 Task: Look for space in Maricá, Brazil from 1st July, 2023 to 8th July, 2023 for 2 adults, 1 child in price range Rs.15000 to Rs.20000. Place can be entire place with 1  bedroom having 1 bed and 1 bathroom. Property type can be house, flat, guest house, hotel. Booking option can be shelf check-in. Required host language is Spanish.
Action: Mouse moved to (443, 97)
Screenshot: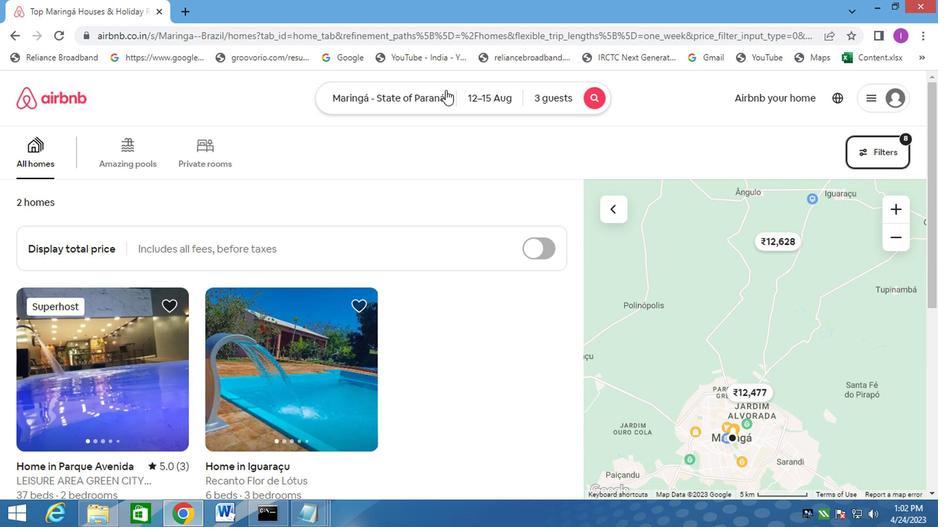 
Action: Mouse pressed left at (443, 97)
Screenshot: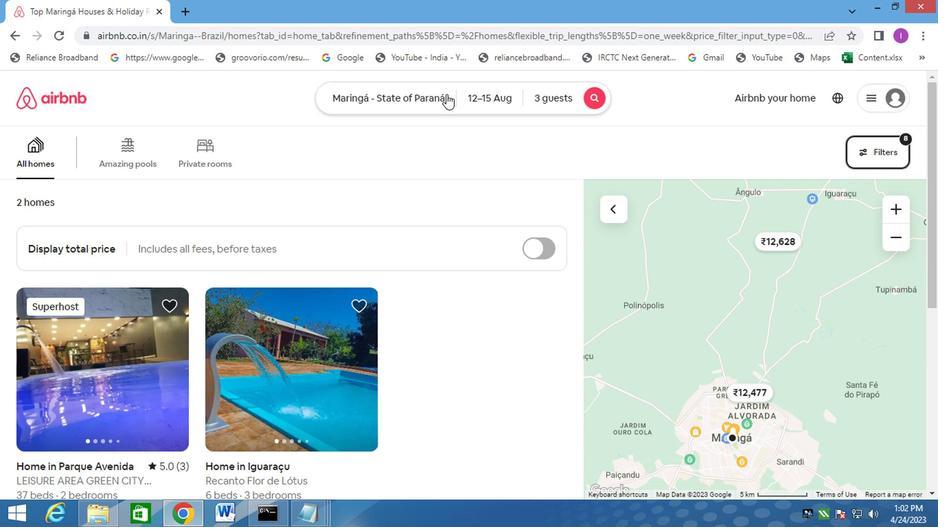 
Action: Mouse moved to (372, 145)
Screenshot: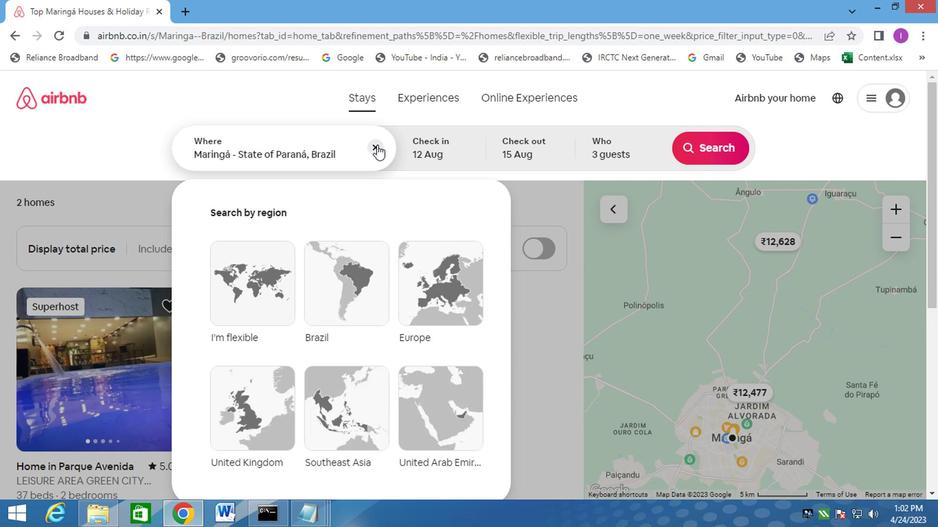 
Action: Mouse pressed left at (372, 145)
Screenshot: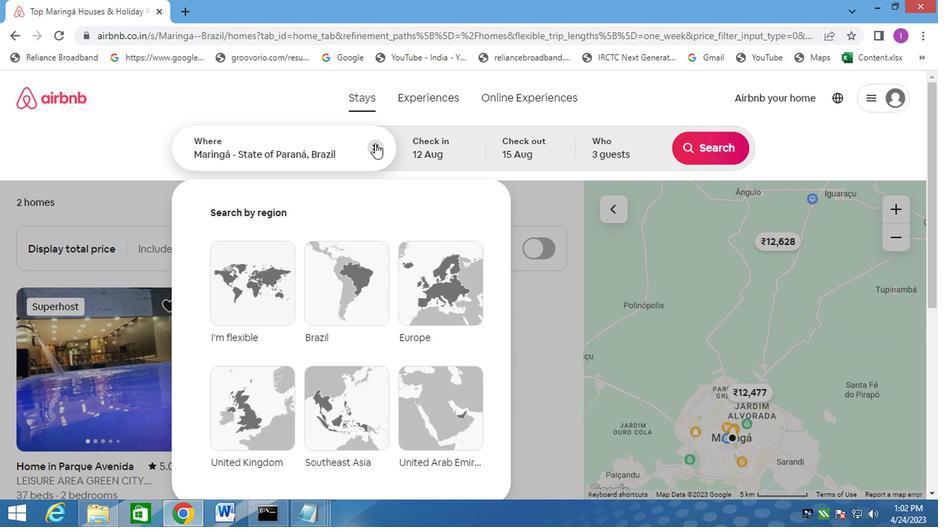 
Action: Mouse moved to (371, 136)
Screenshot: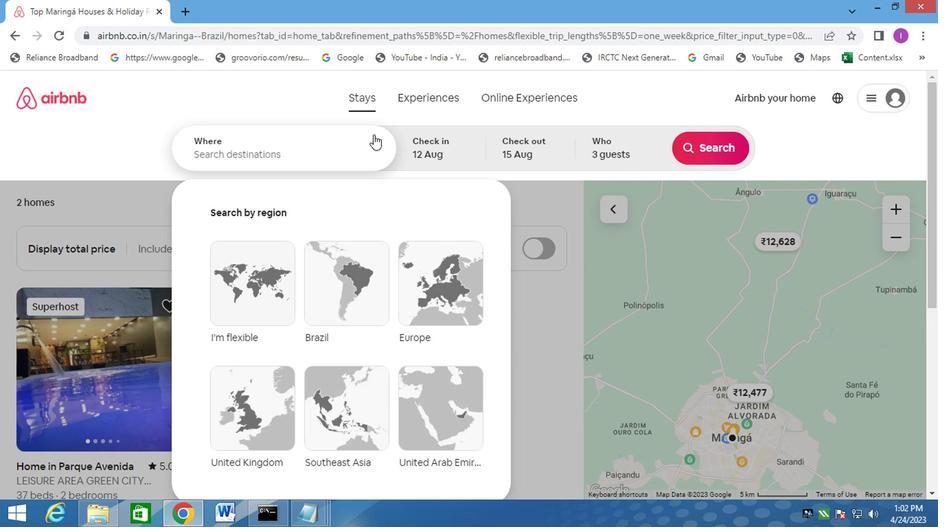 
Action: Key pressed <Key.shift><Key.shift><Key.shift><Key.shift>MARICA,<Key.shift>BRAZIL
Screenshot: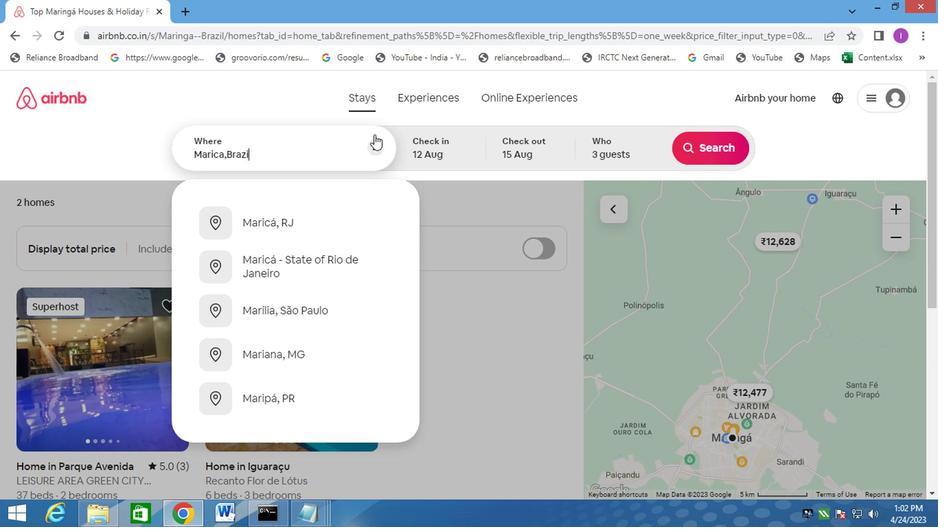 
Action: Mouse moved to (432, 151)
Screenshot: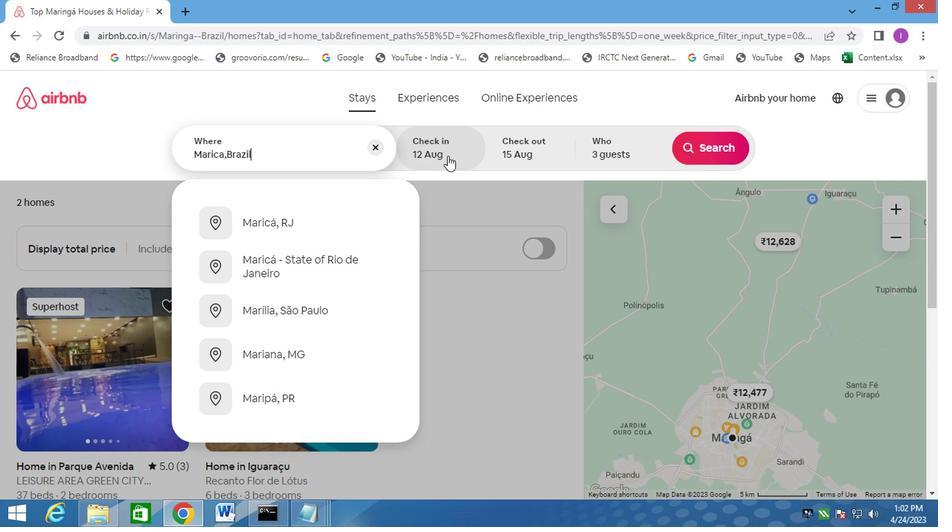 
Action: Mouse pressed left at (432, 151)
Screenshot: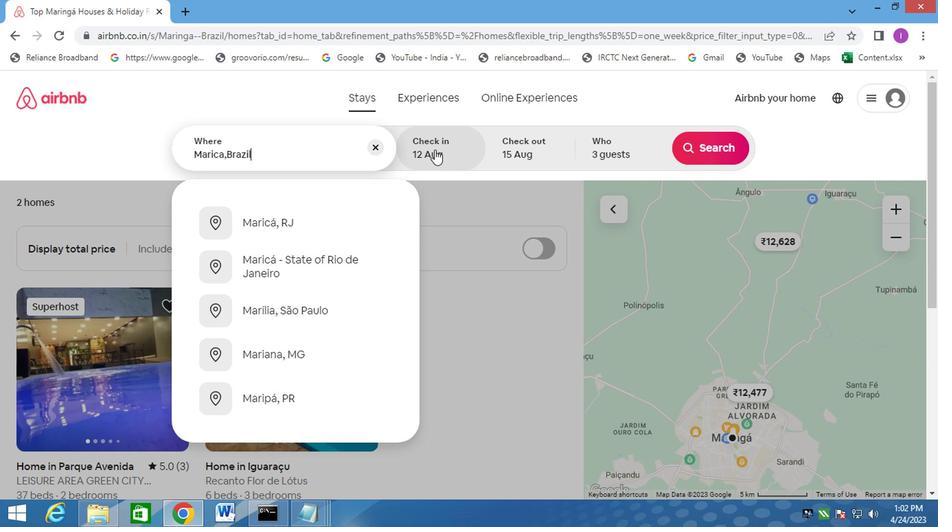 
Action: Mouse moved to (211, 259)
Screenshot: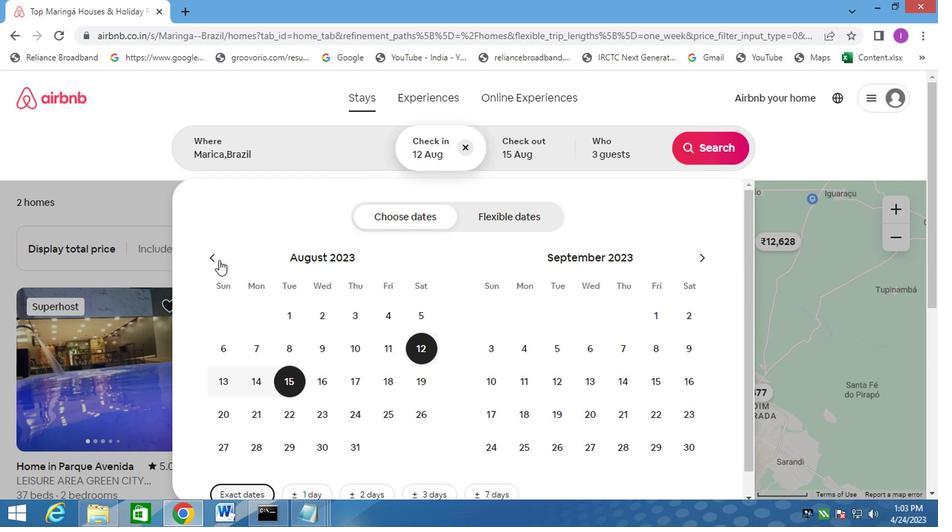 
Action: Mouse pressed left at (211, 259)
Screenshot: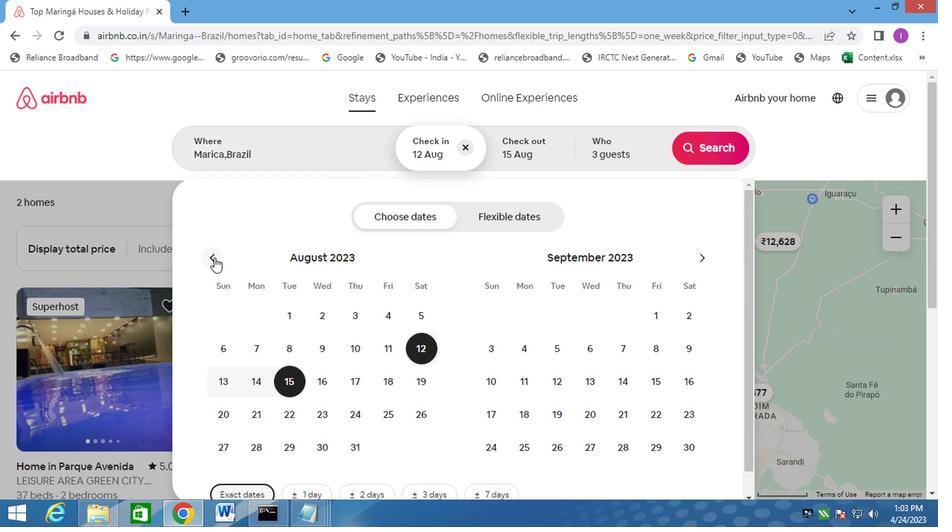 
Action: Mouse moved to (410, 313)
Screenshot: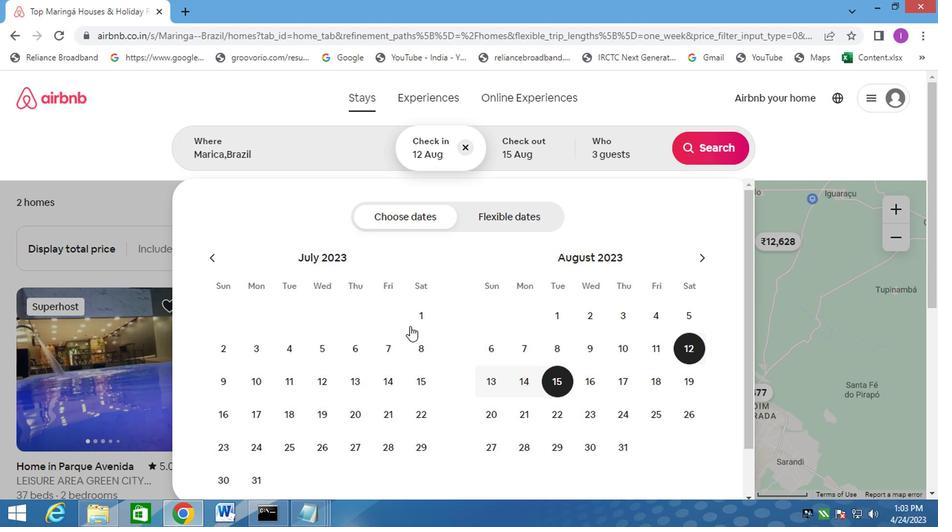 
Action: Mouse pressed left at (410, 313)
Screenshot: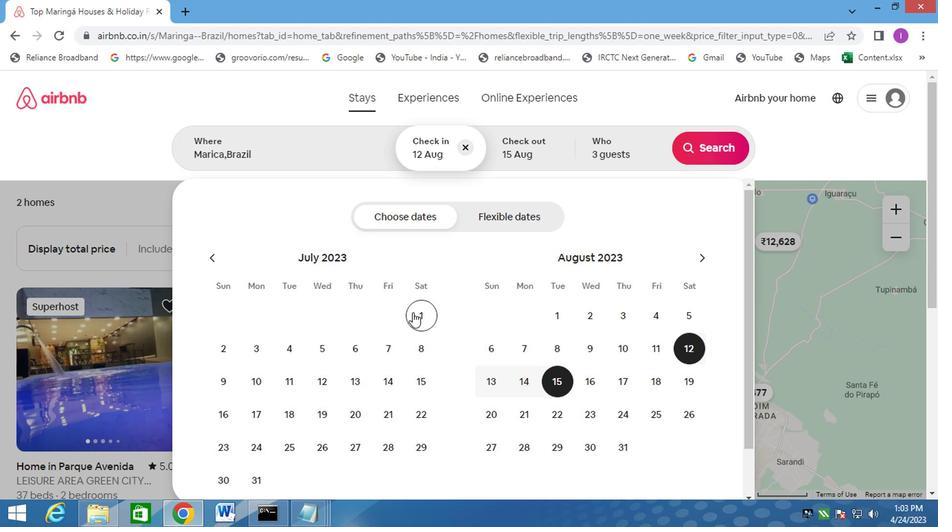 
Action: Mouse moved to (420, 353)
Screenshot: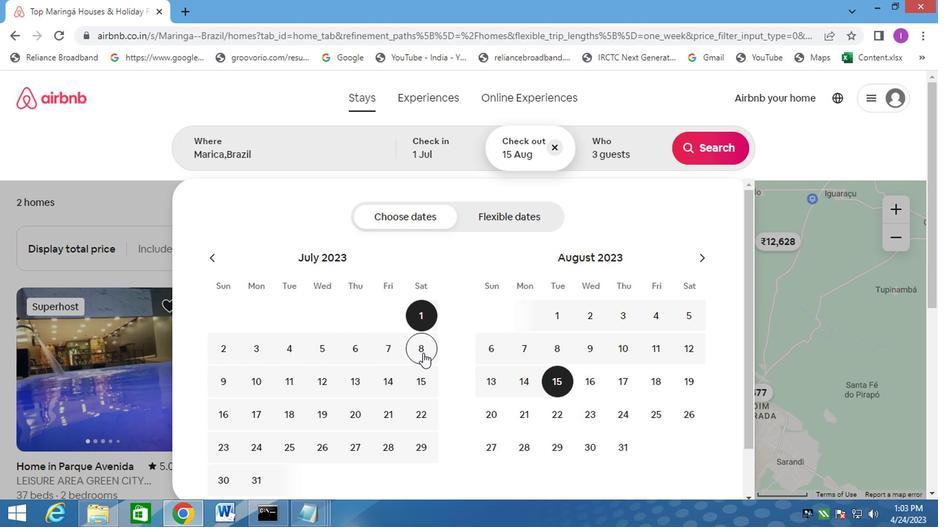 
Action: Mouse pressed left at (420, 353)
Screenshot: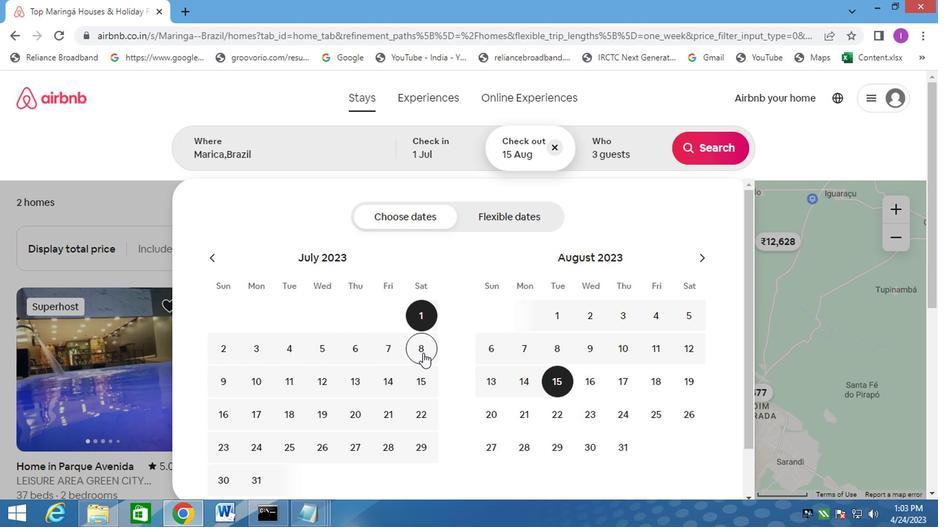 
Action: Mouse moved to (615, 157)
Screenshot: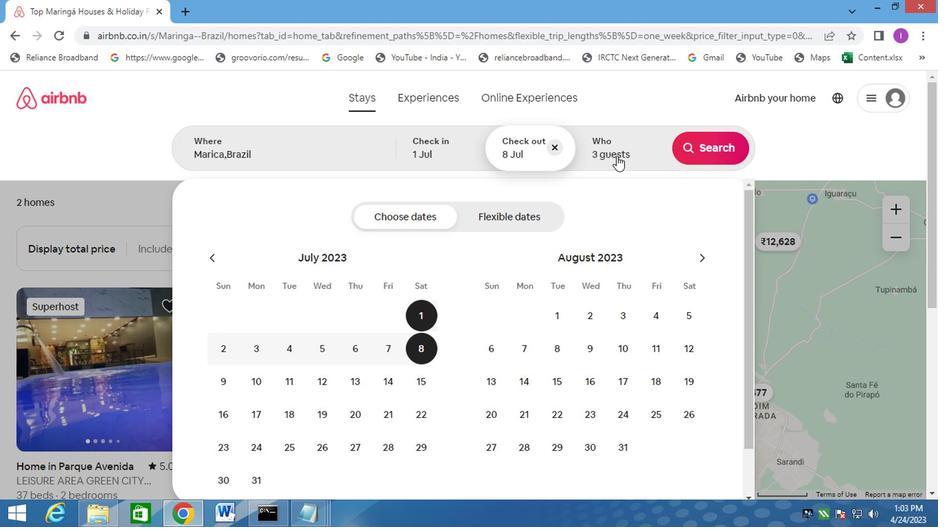 
Action: Mouse pressed left at (615, 157)
Screenshot: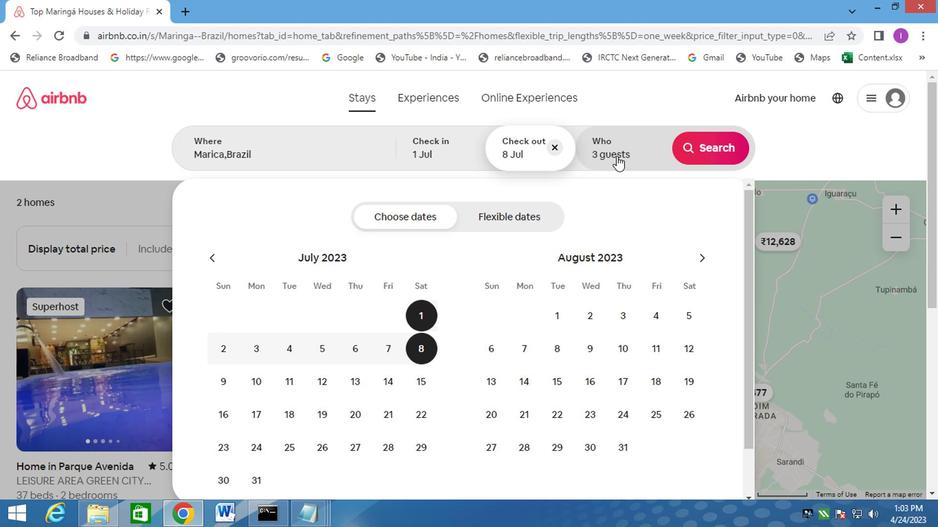 
Action: Mouse moved to (664, 221)
Screenshot: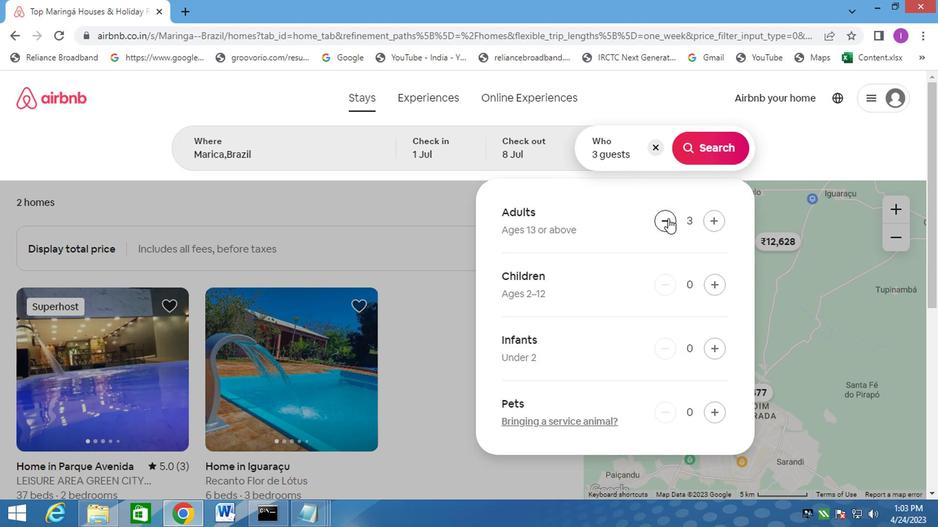 
Action: Mouse pressed left at (664, 221)
Screenshot: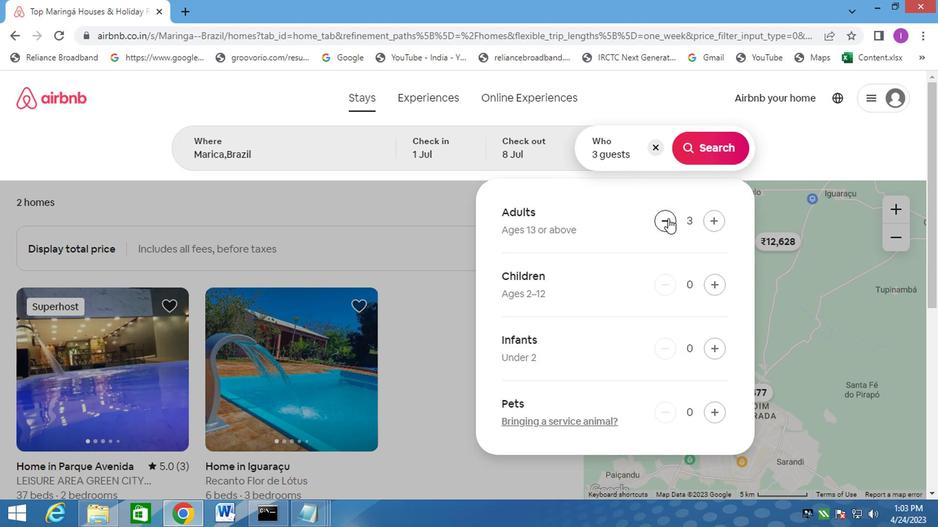 
Action: Mouse moved to (714, 290)
Screenshot: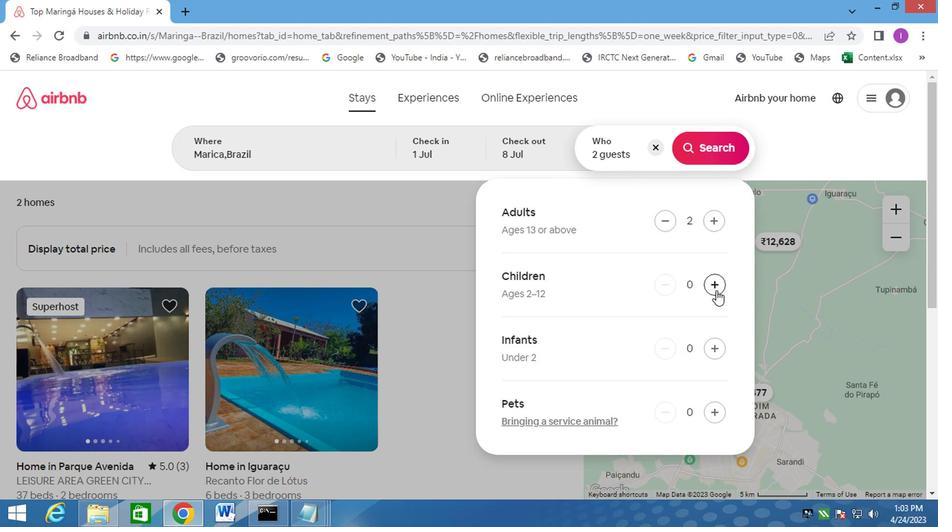 
Action: Mouse pressed left at (714, 290)
Screenshot: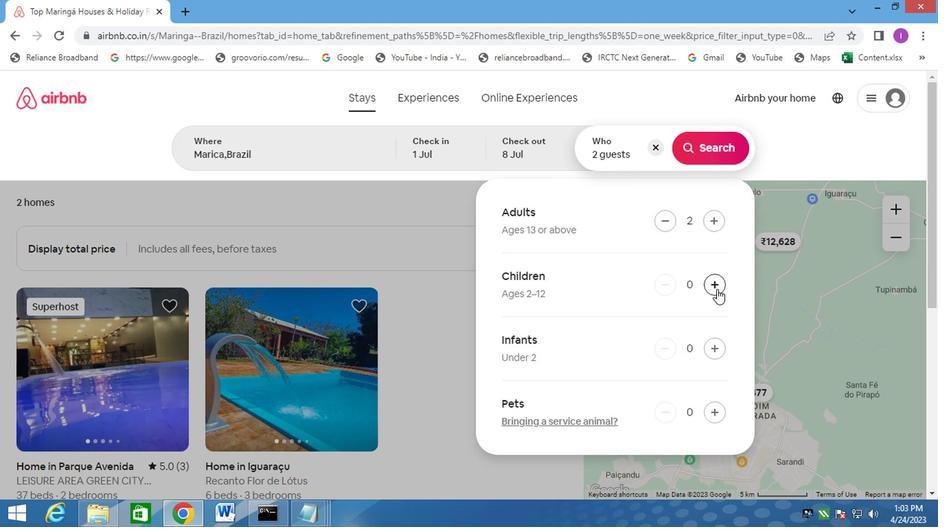 
Action: Mouse moved to (717, 155)
Screenshot: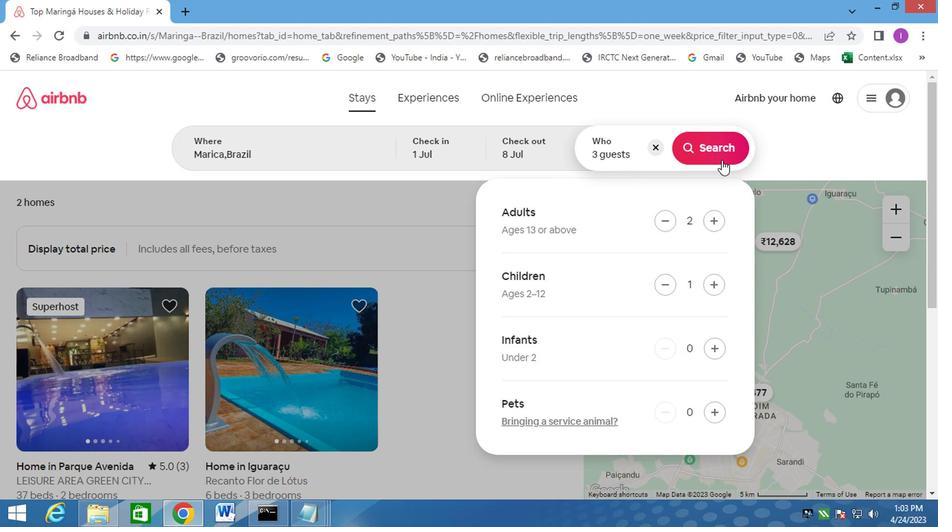 
Action: Mouse pressed left at (717, 155)
Screenshot: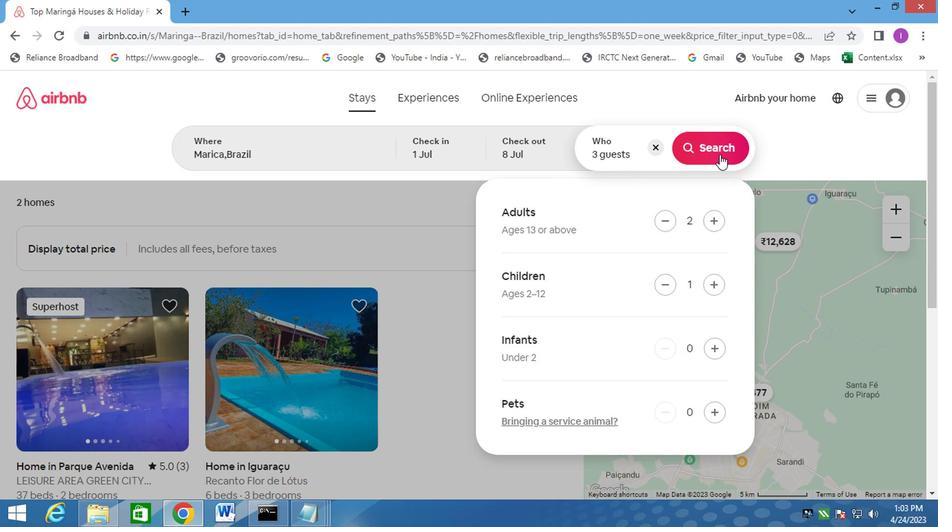 
Action: Mouse moved to (880, 154)
Screenshot: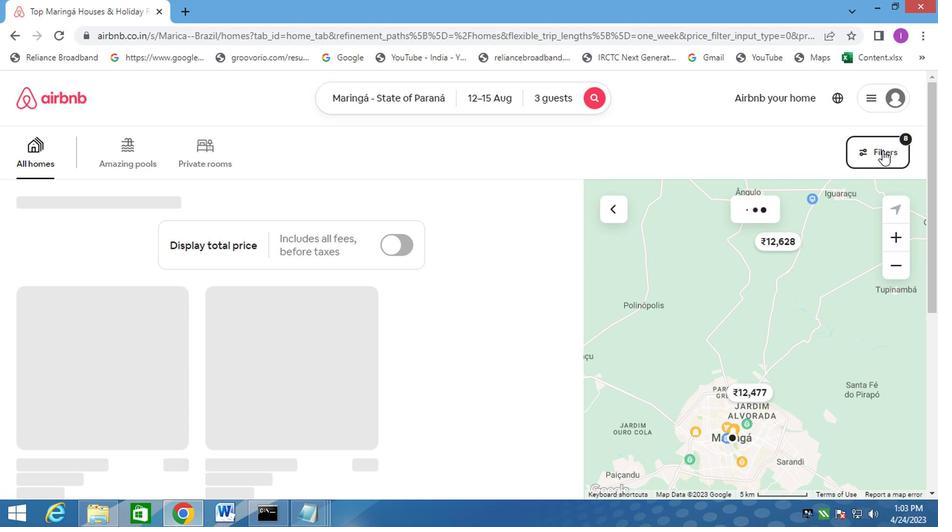 
Action: Mouse pressed left at (880, 154)
Screenshot: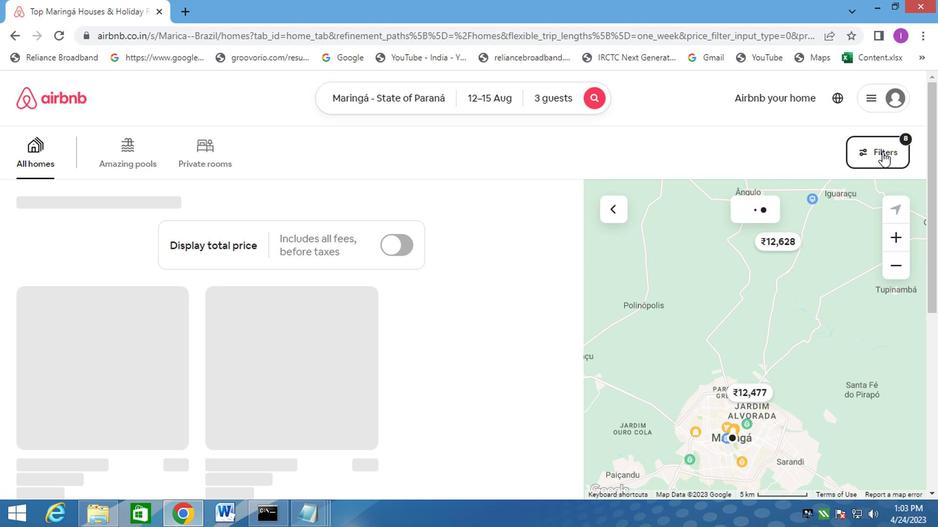 
Action: Mouse moved to (871, 159)
Screenshot: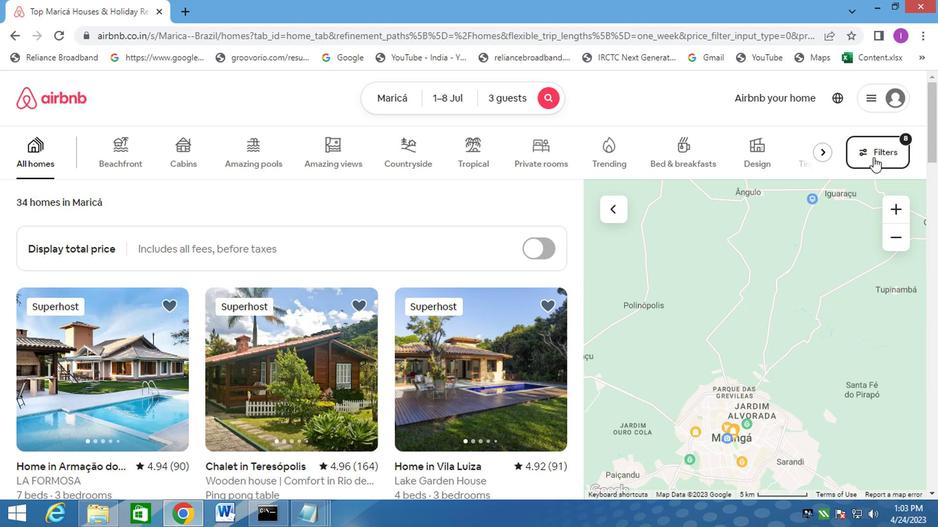
Action: Mouse pressed left at (871, 159)
Screenshot: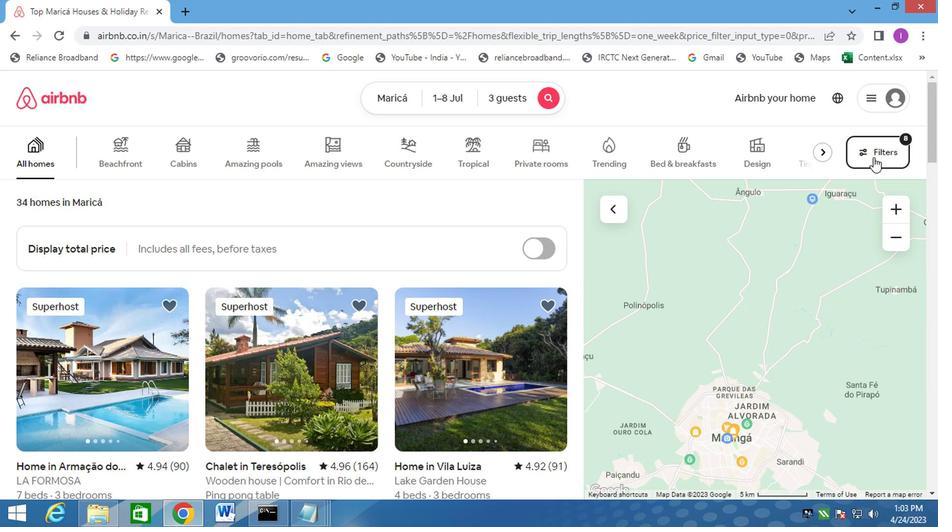 
Action: Mouse moved to (264, 327)
Screenshot: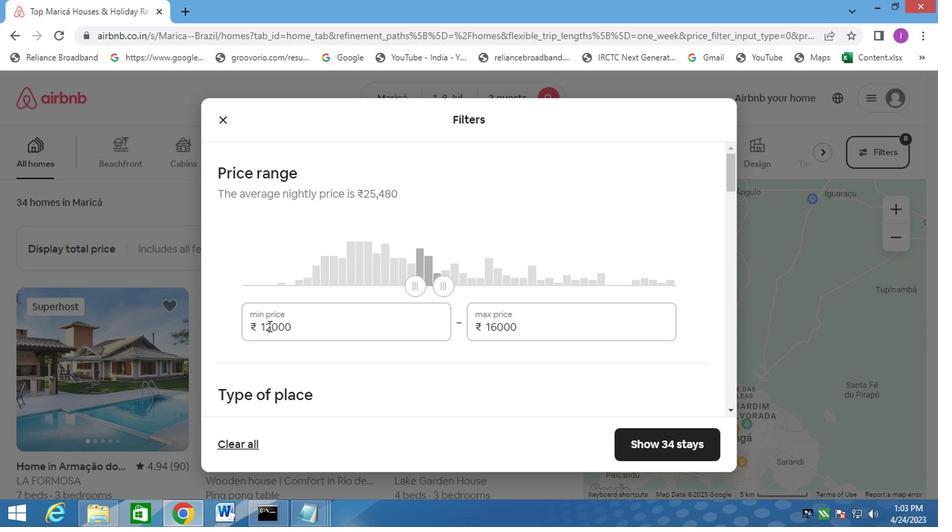 
Action: Mouse pressed left at (264, 327)
Screenshot: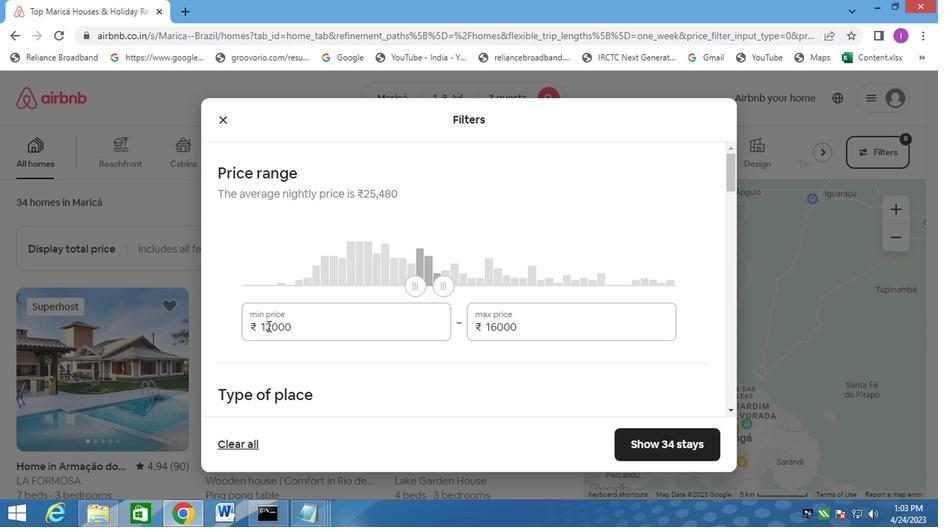 
Action: Mouse moved to (268, 329)
Screenshot: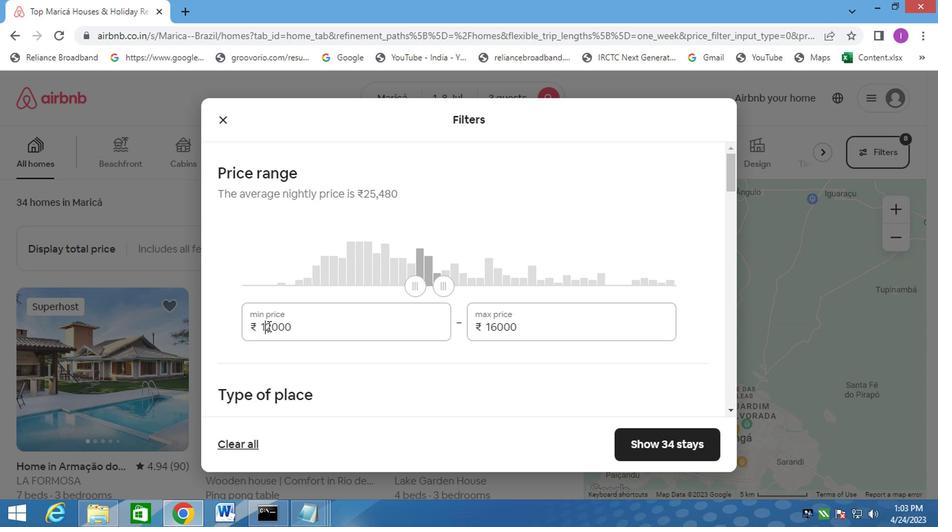 
Action: Mouse pressed left at (268, 329)
Screenshot: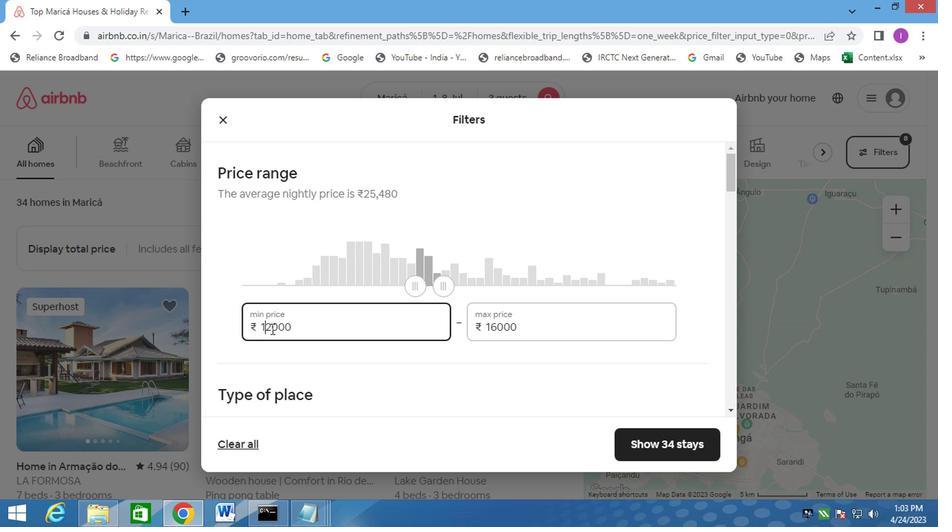 
Action: Mouse moved to (274, 326)
Screenshot: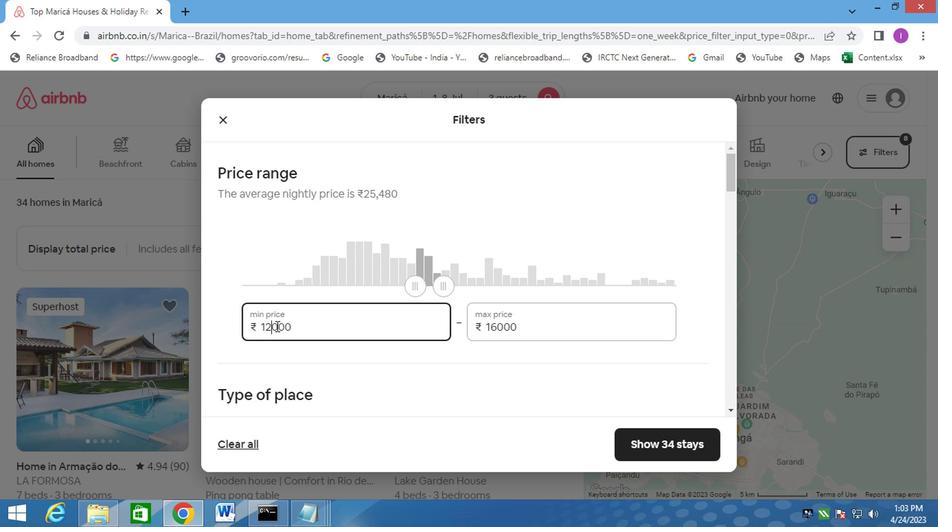 
Action: Key pressed <Key.backspace>
Screenshot: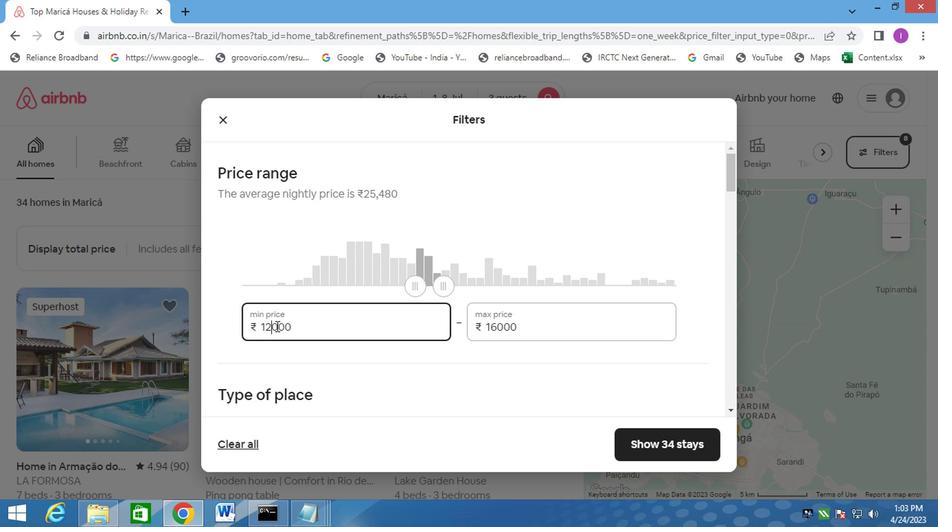 
Action: Mouse moved to (274, 334)
Screenshot: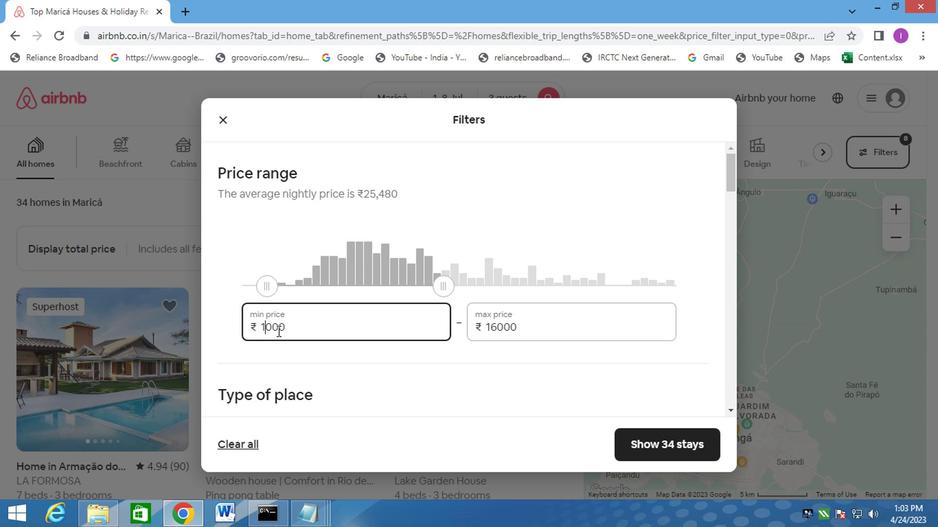 
Action: Key pressed 5
Screenshot: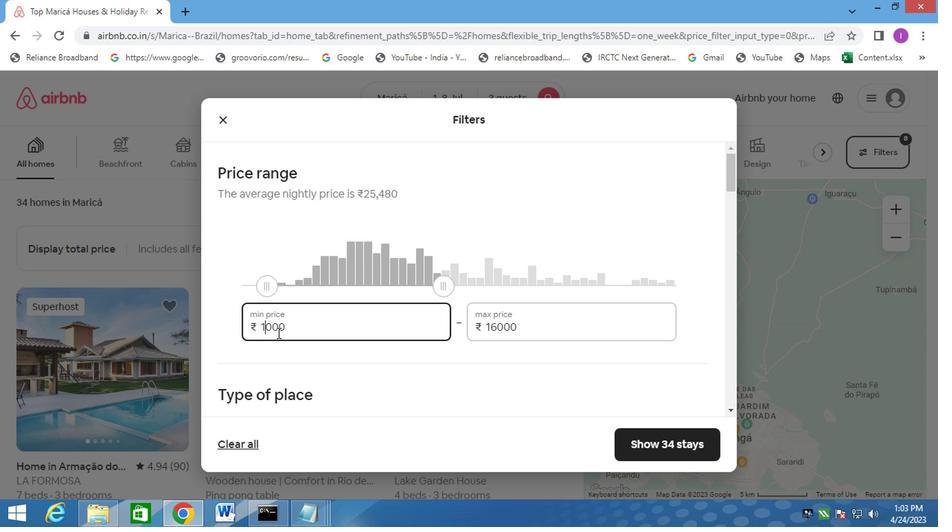 
Action: Mouse moved to (495, 329)
Screenshot: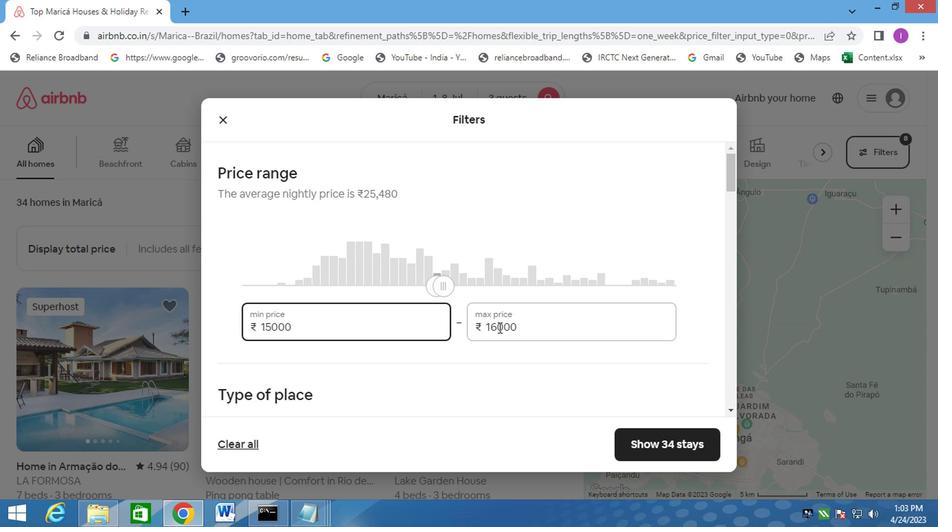 
Action: Mouse pressed left at (495, 329)
Screenshot: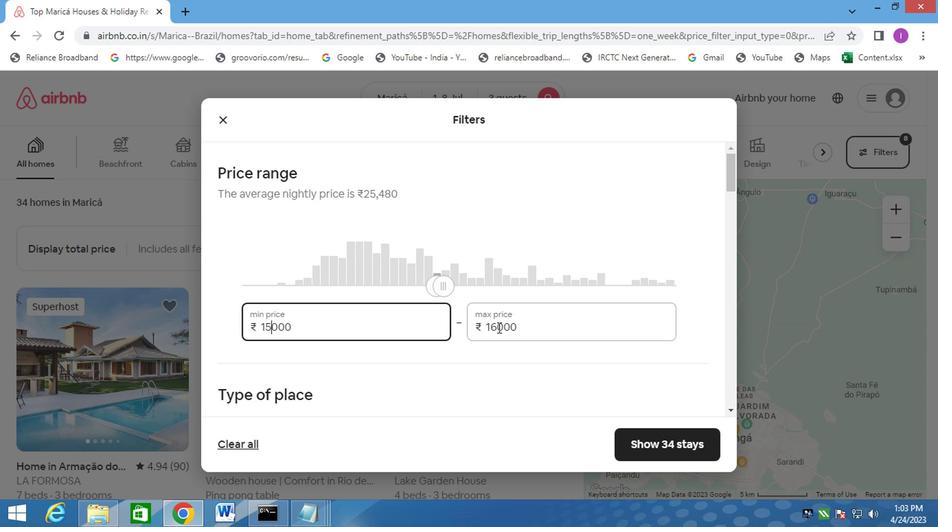 
Action: Mouse moved to (581, 291)
Screenshot: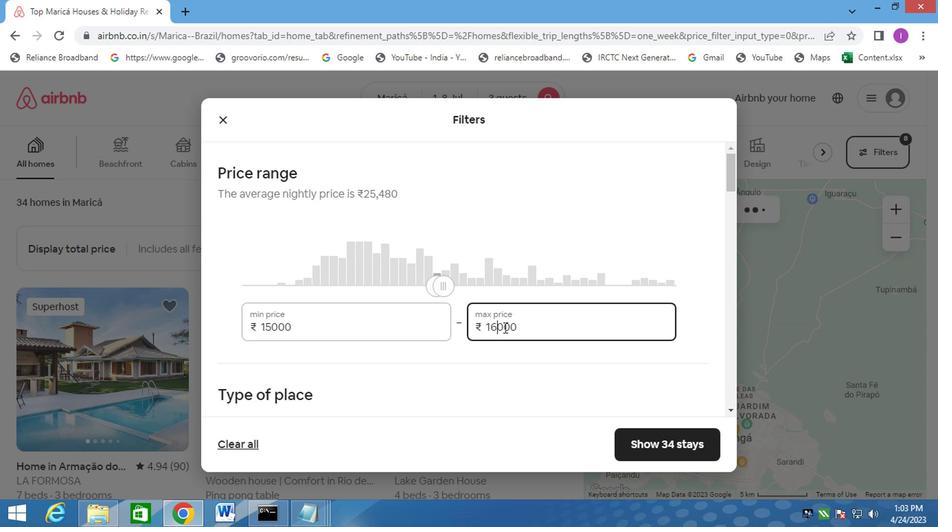 
Action: Key pressed <Key.backspace><Key.backspace>20
Screenshot: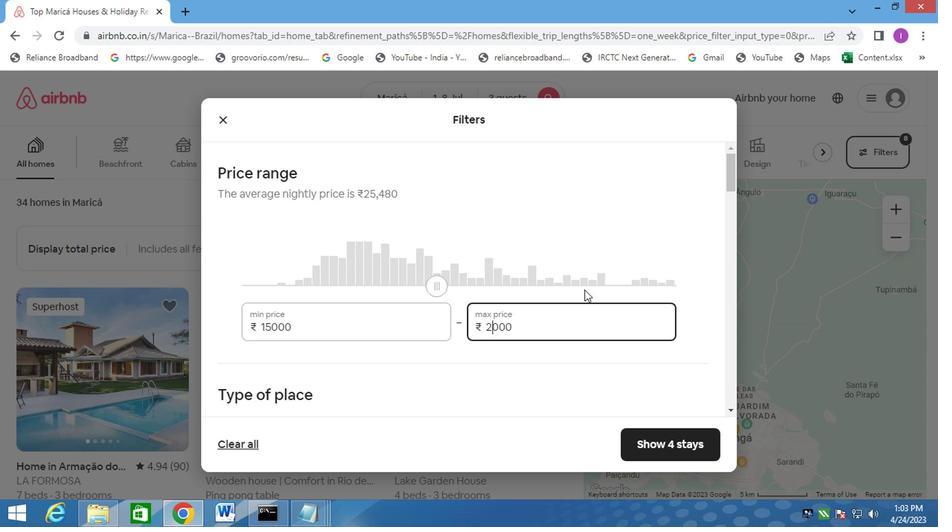 
Action: Mouse moved to (376, 433)
Screenshot: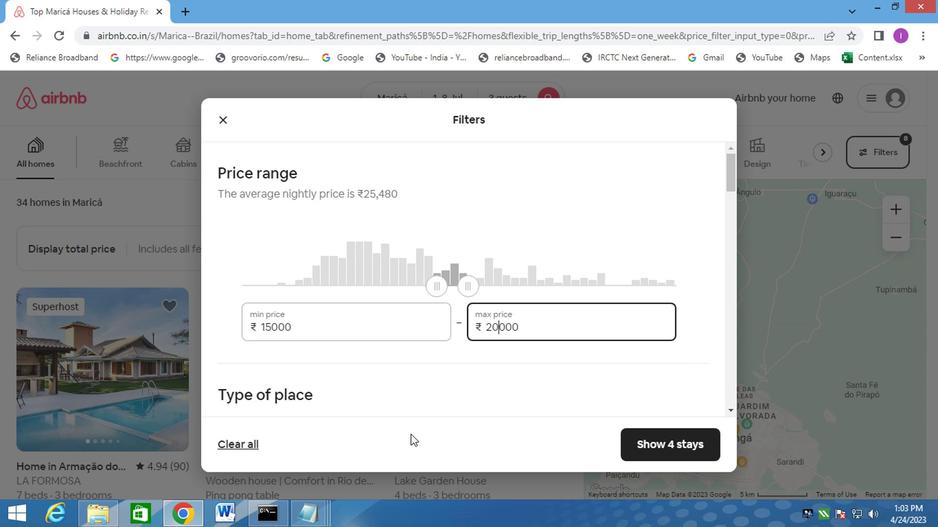 
Action: Mouse scrolled (376, 432) with delta (0, 0)
Screenshot: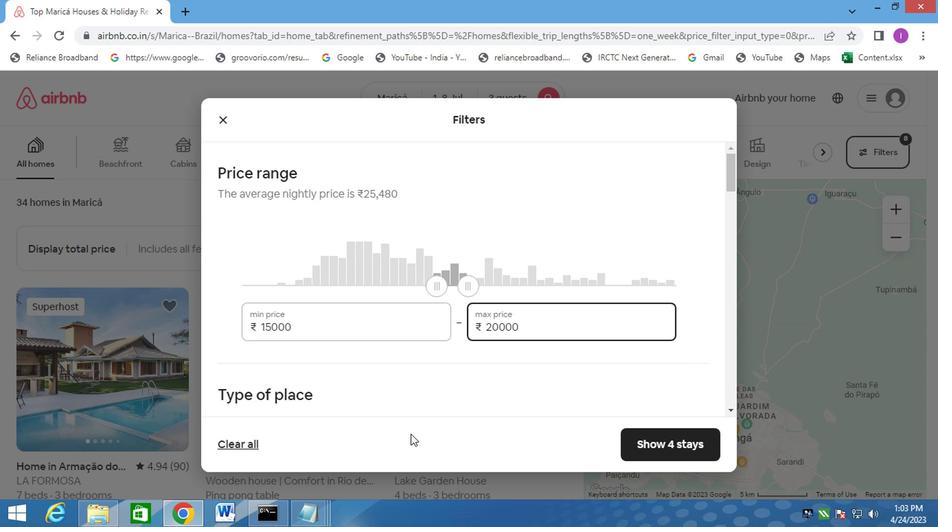 
Action: Mouse scrolled (376, 432) with delta (0, 0)
Screenshot: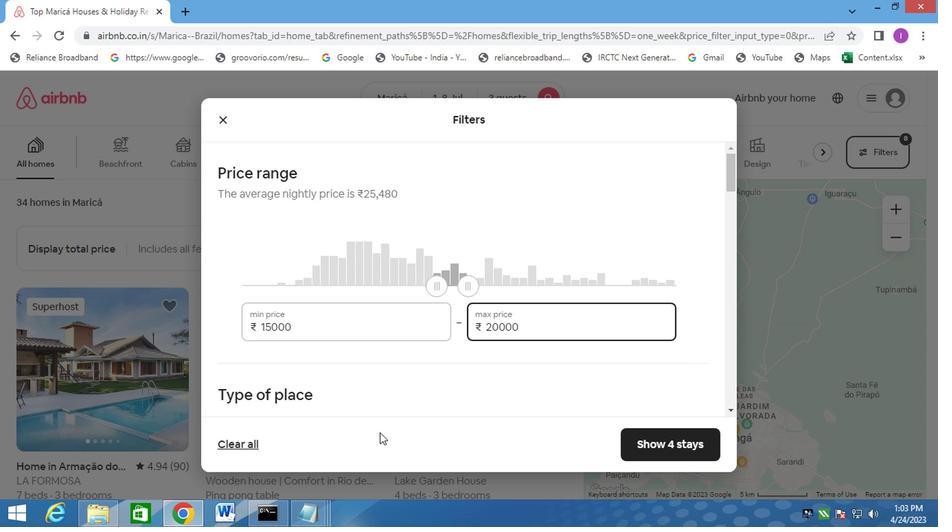 
Action: Mouse moved to (499, 365)
Screenshot: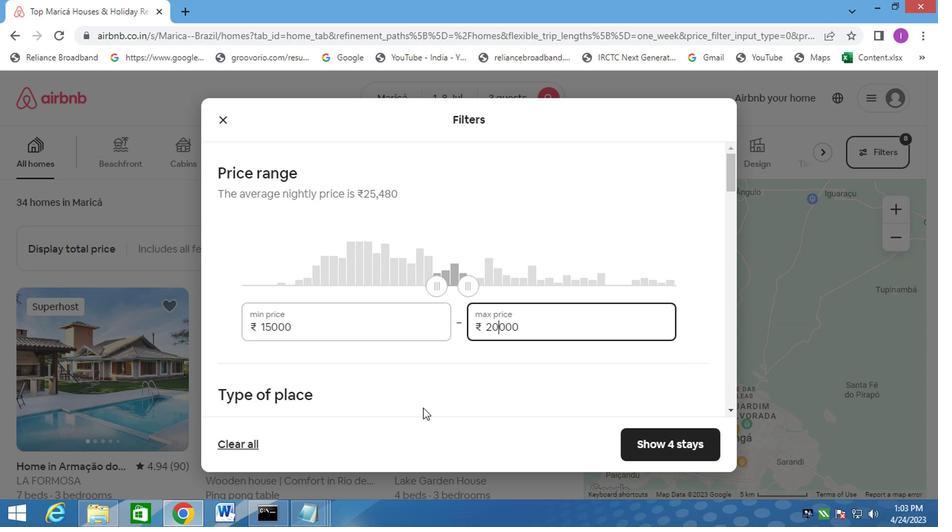 
Action: Mouse scrolled (499, 365) with delta (0, 0)
Screenshot: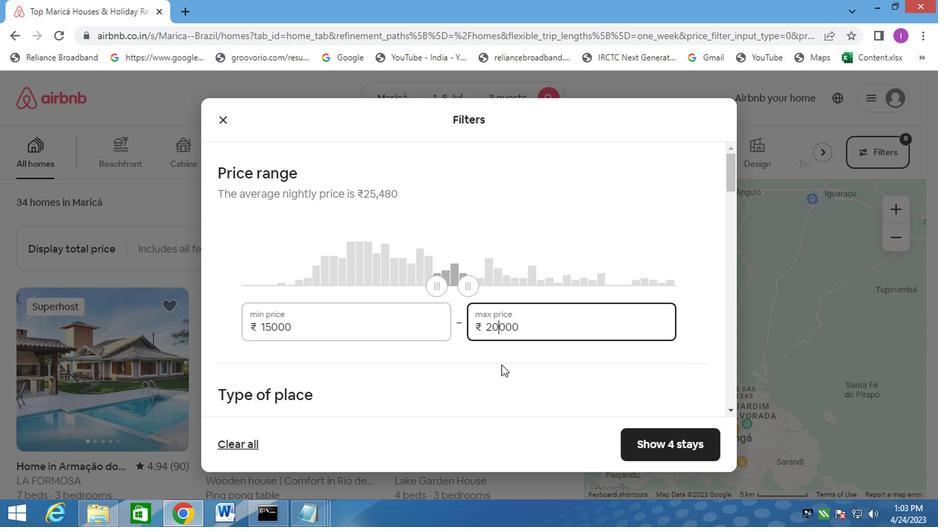 
Action: Mouse moved to (500, 365)
Screenshot: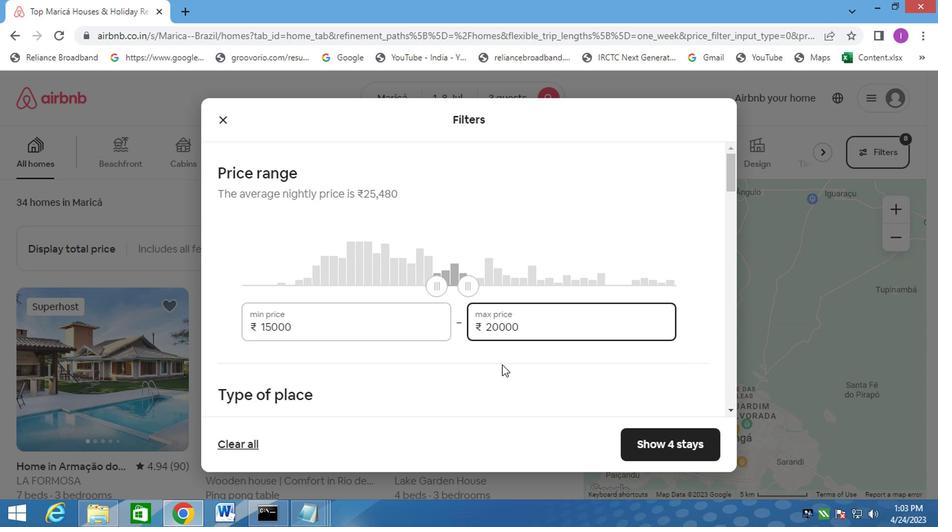 
Action: Mouse scrolled (499, 365) with delta (0, 0)
Screenshot: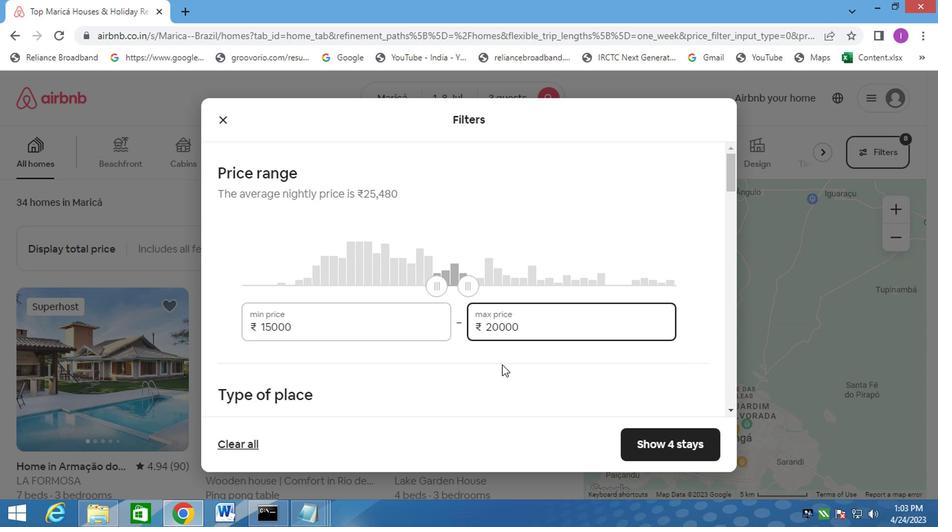 
Action: Mouse moved to (500, 365)
Screenshot: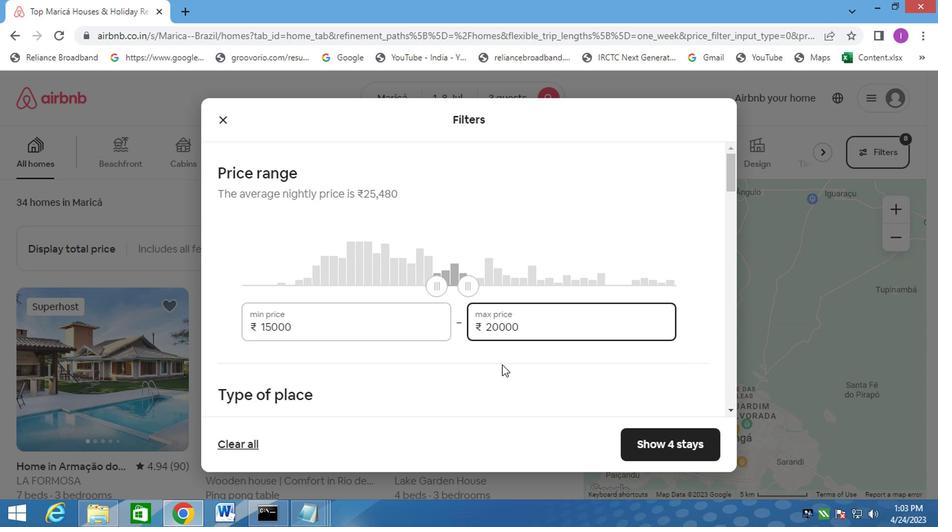 
Action: Mouse scrolled (500, 365) with delta (0, 0)
Screenshot: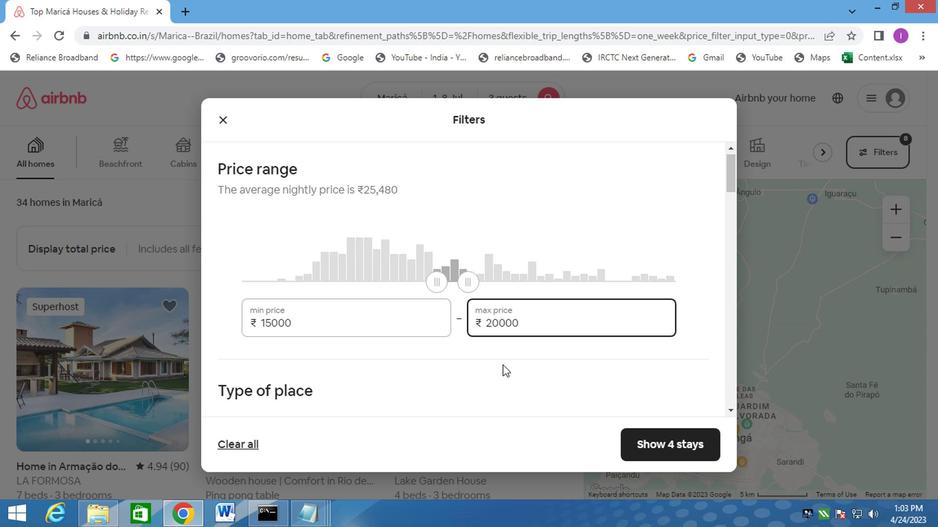 
Action: Mouse moved to (501, 365)
Screenshot: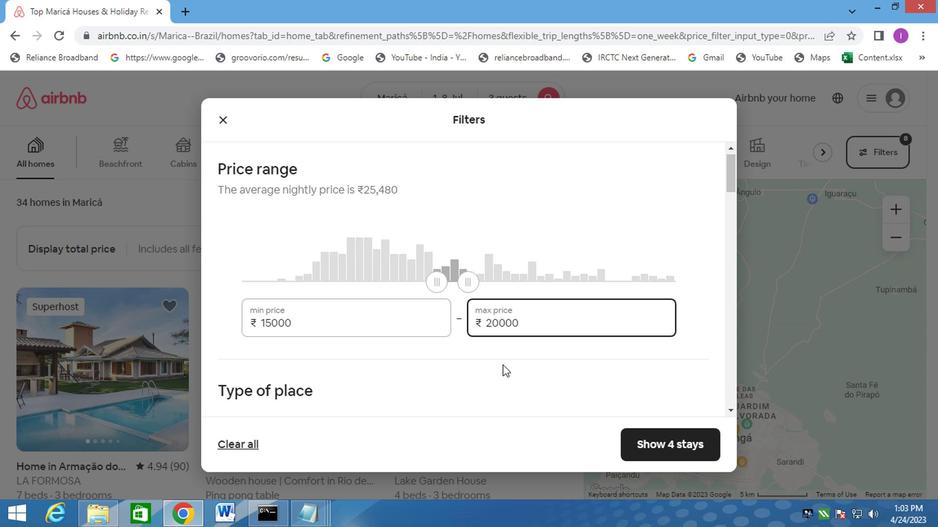 
Action: Mouse scrolled (501, 365) with delta (0, 0)
Screenshot: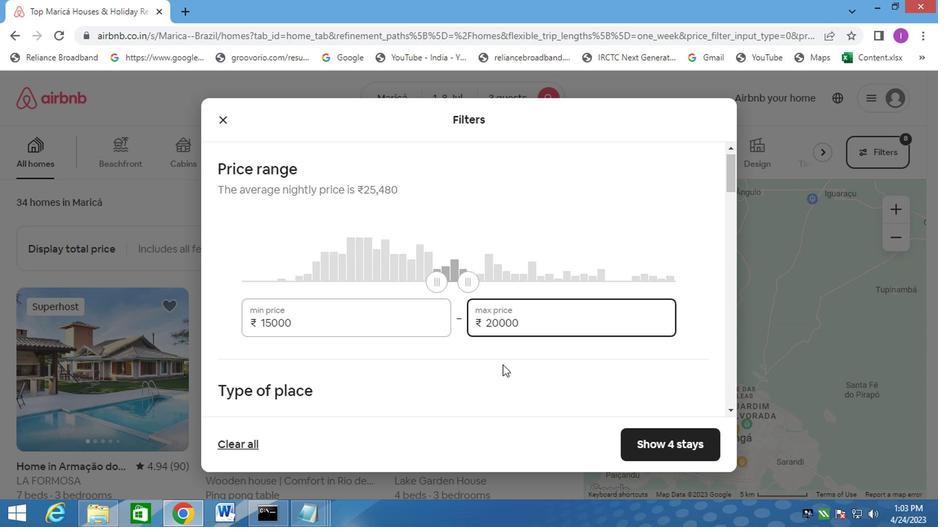 
Action: Mouse moved to (301, 380)
Screenshot: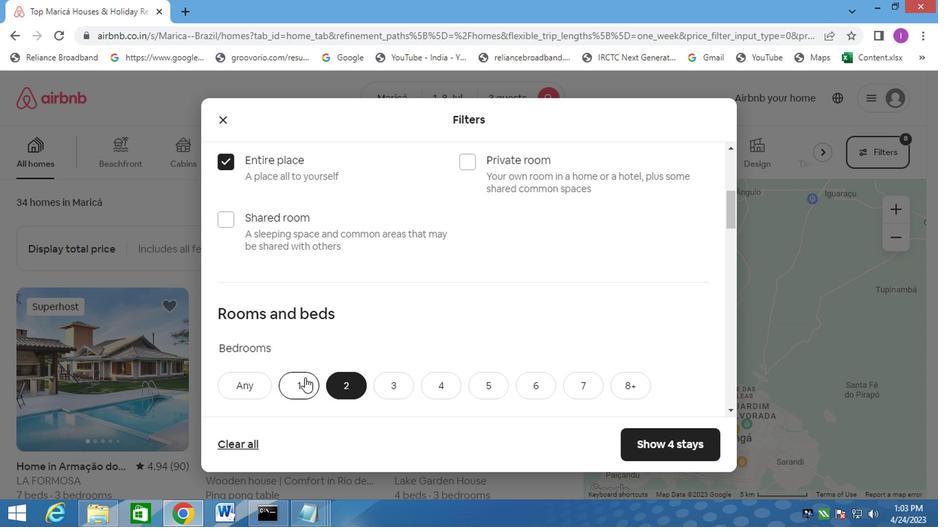 
Action: Mouse pressed left at (301, 380)
Screenshot: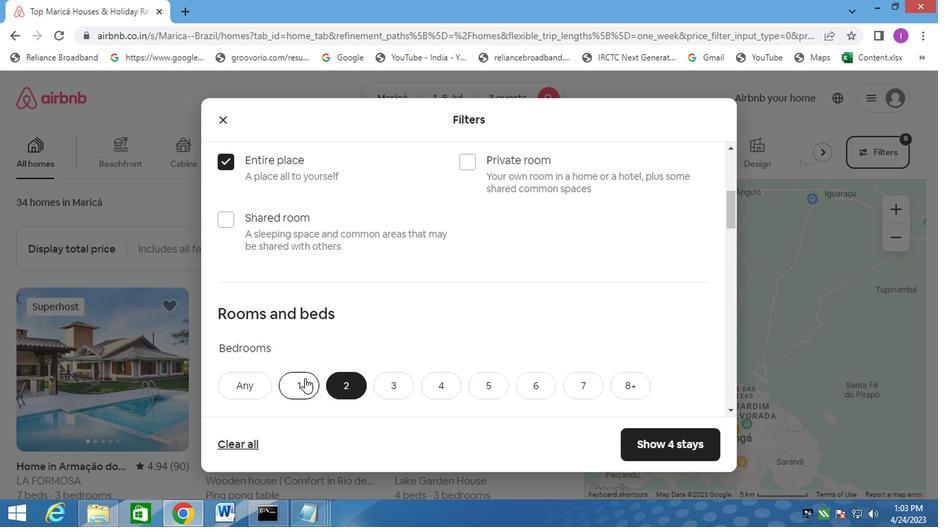 
Action: Mouse moved to (373, 368)
Screenshot: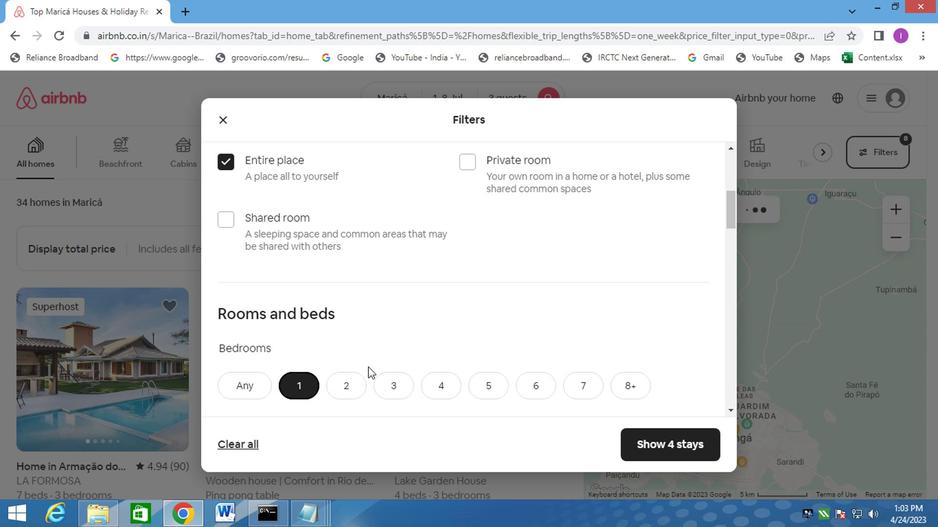 
Action: Mouse scrolled (373, 367) with delta (0, 0)
Screenshot: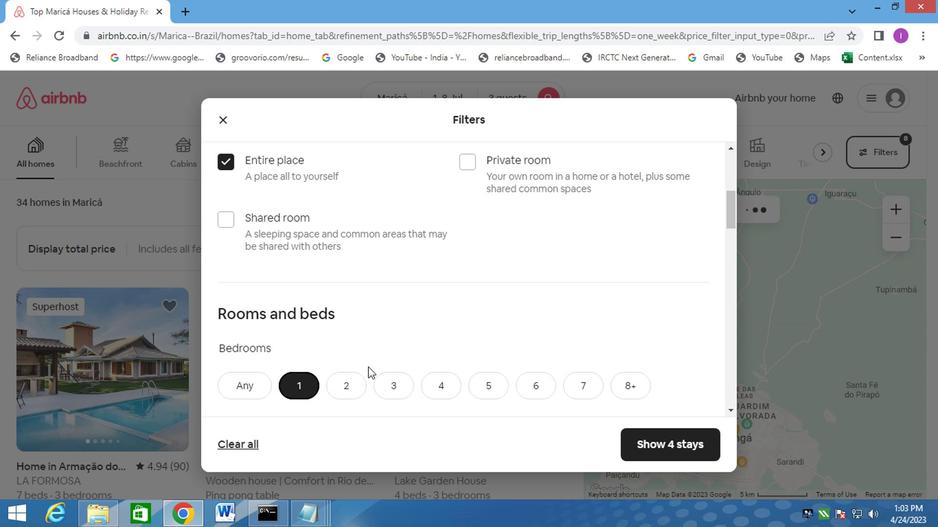 
Action: Mouse moved to (374, 369)
Screenshot: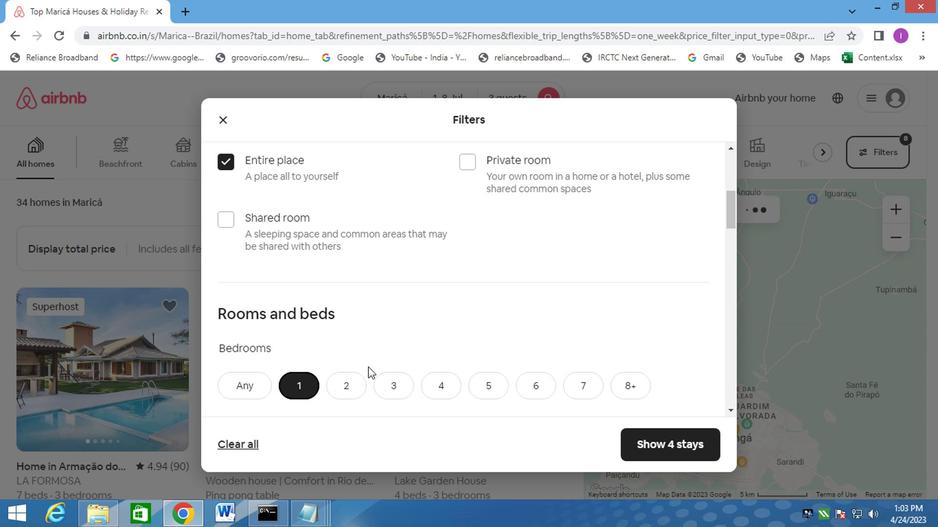 
Action: Mouse scrolled (374, 368) with delta (0, 0)
Screenshot: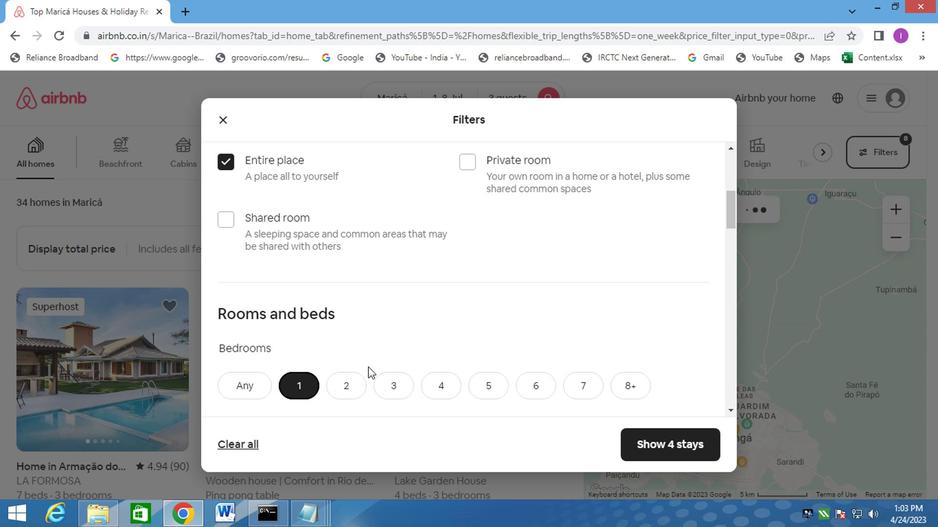 
Action: Mouse moved to (302, 323)
Screenshot: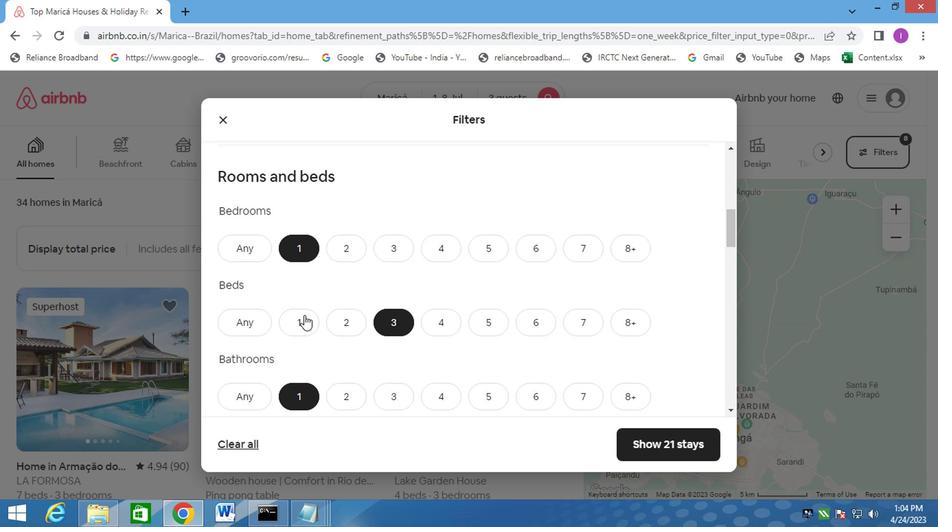 
Action: Mouse pressed left at (302, 323)
Screenshot: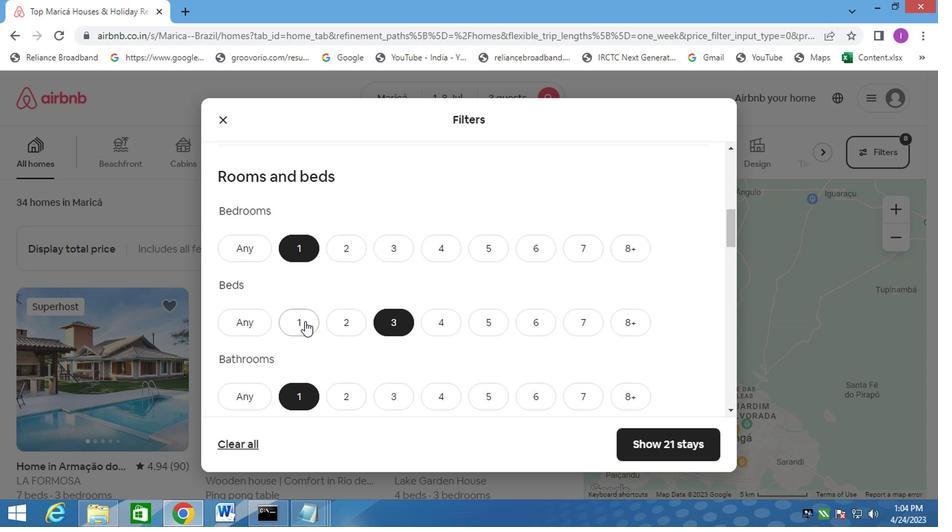 
Action: Mouse moved to (342, 309)
Screenshot: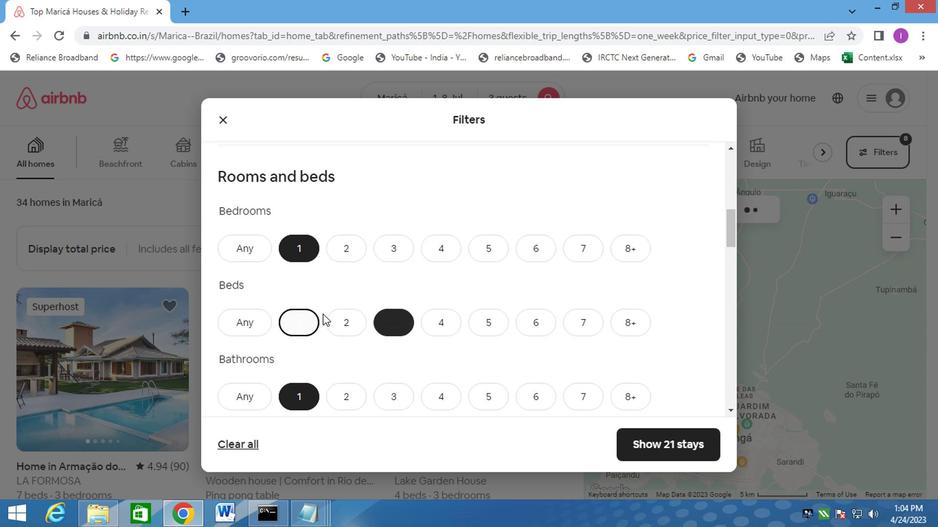 
Action: Mouse scrolled (342, 308) with delta (0, 0)
Screenshot: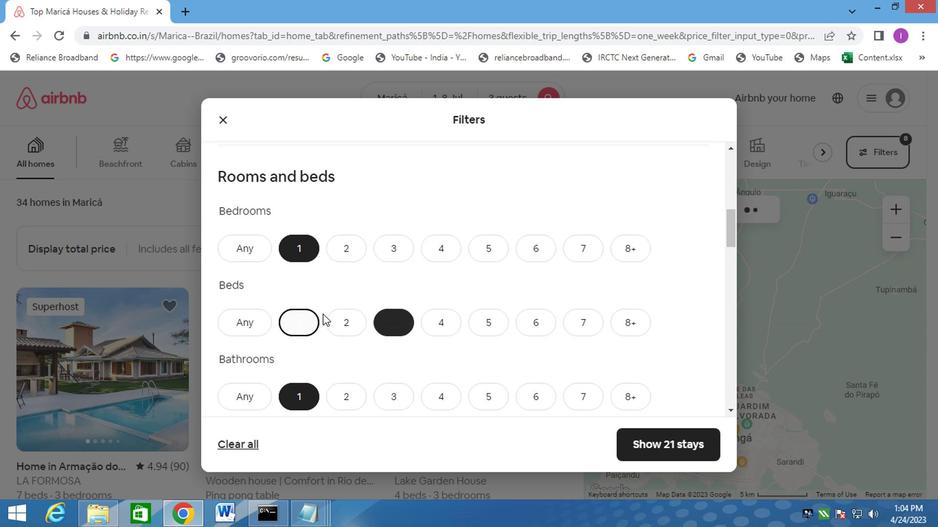 
Action: Mouse moved to (344, 309)
Screenshot: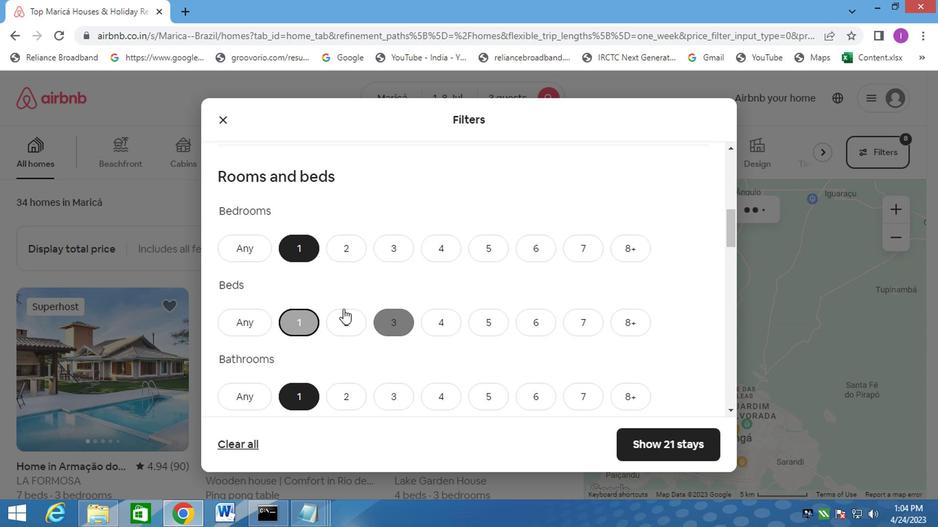 
Action: Mouse scrolled (344, 308) with delta (0, 0)
Screenshot: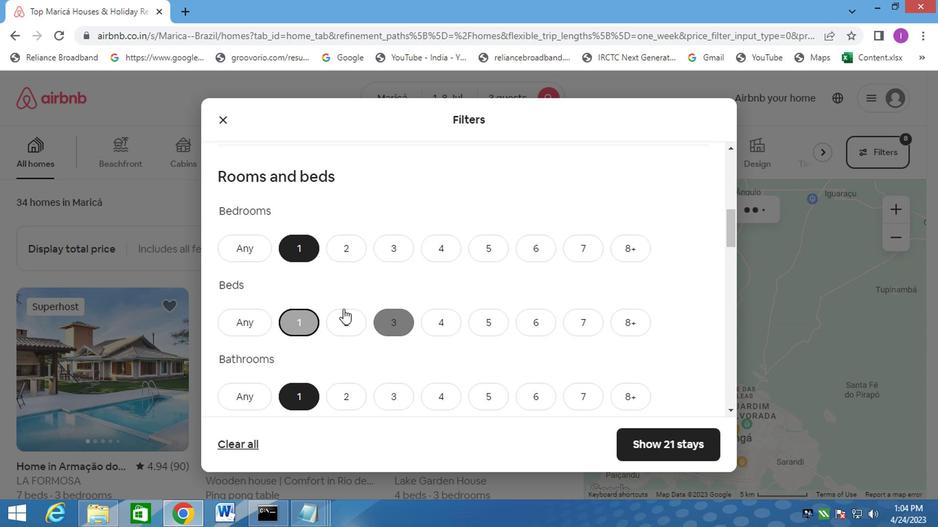 
Action: Mouse moved to (346, 309)
Screenshot: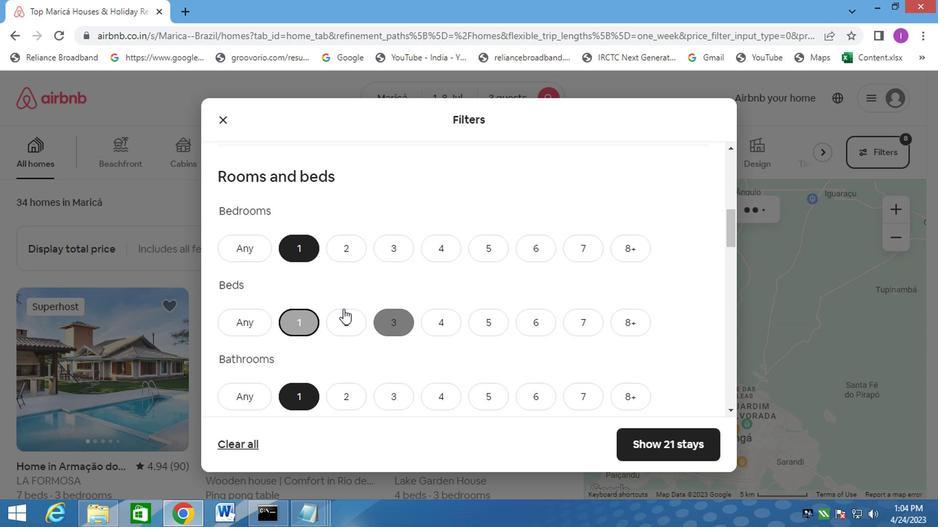 
Action: Mouse scrolled (346, 308) with delta (0, 0)
Screenshot: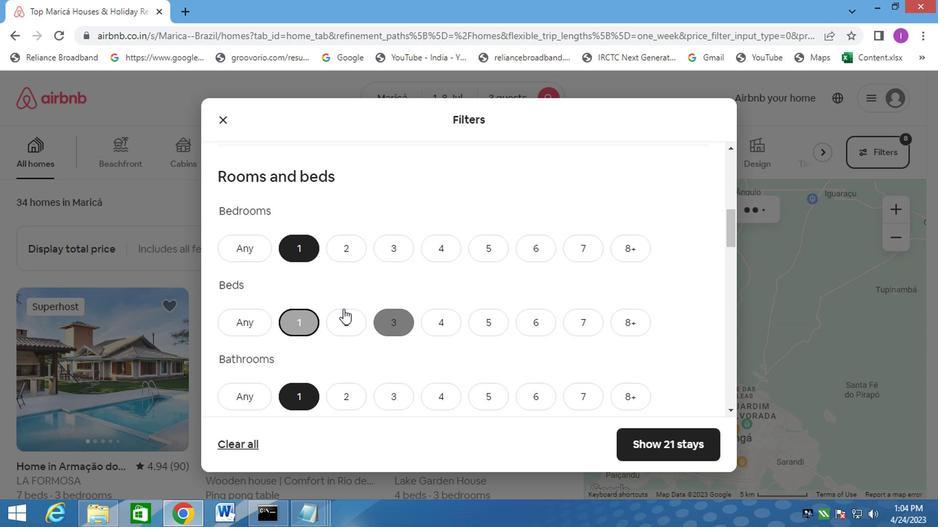 
Action: Mouse moved to (439, 351)
Screenshot: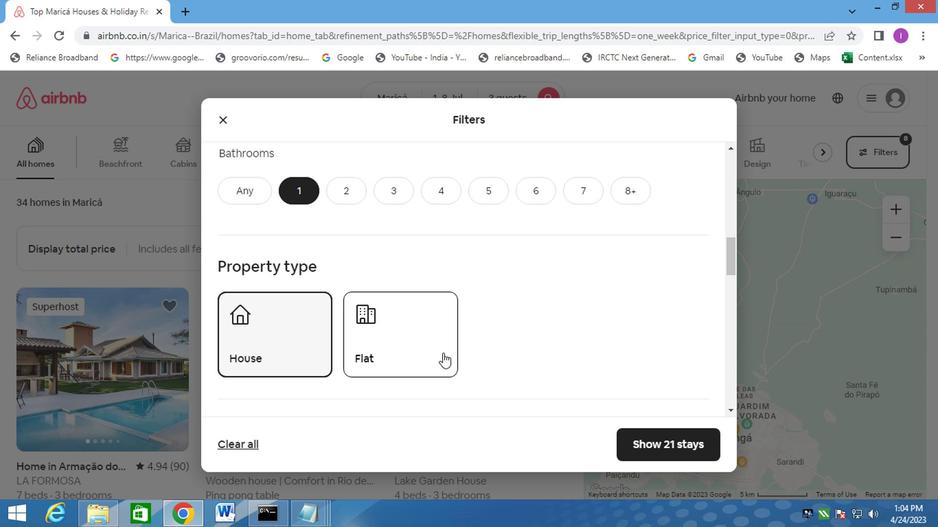 
Action: Mouse pressed left at (439, 351)
Screenshot: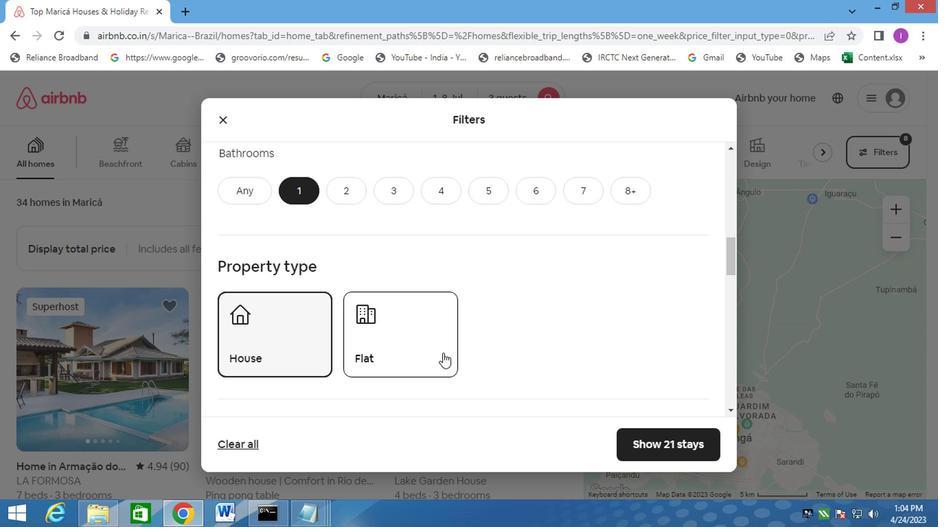 
Action: Mouse moved to (481, 345)
Screenshot: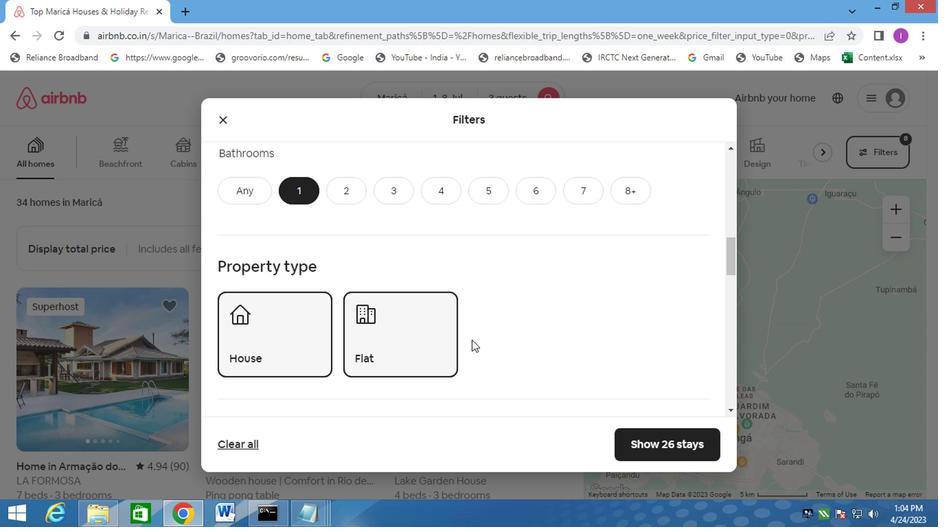 
Action: Mouse scrolled (481, 344) with delta (0, 0)
Screenshot: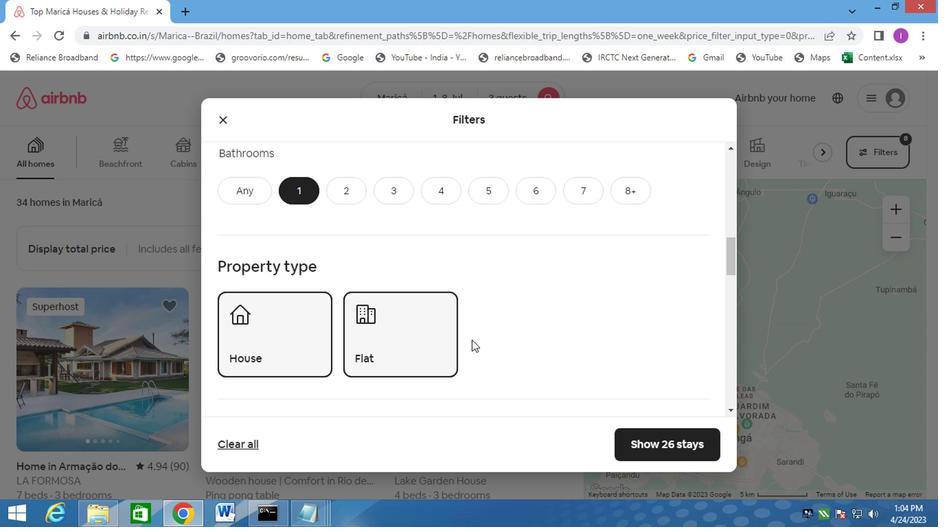 
Action: Mouse moved to (483, 348)
Screenshot: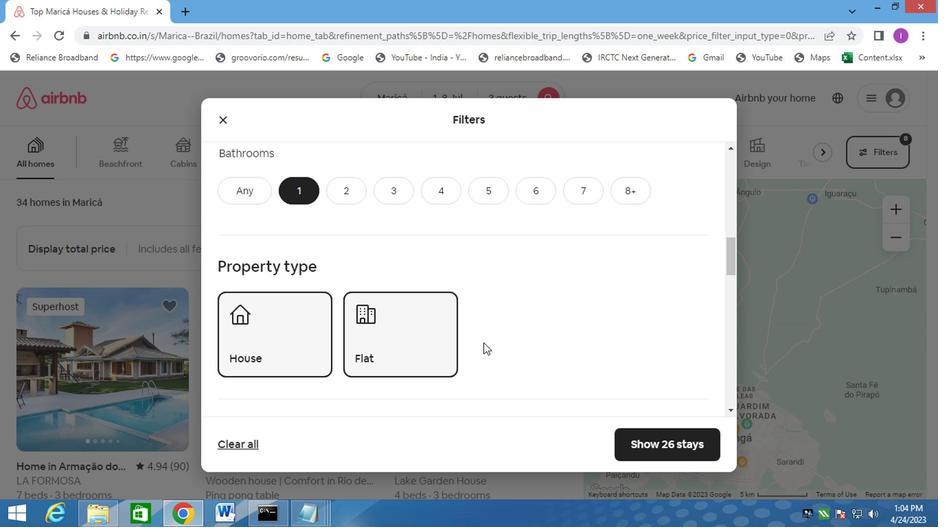 
Action: Mouse scrolled (483, 348) with delta (0, 0)
Screenshot: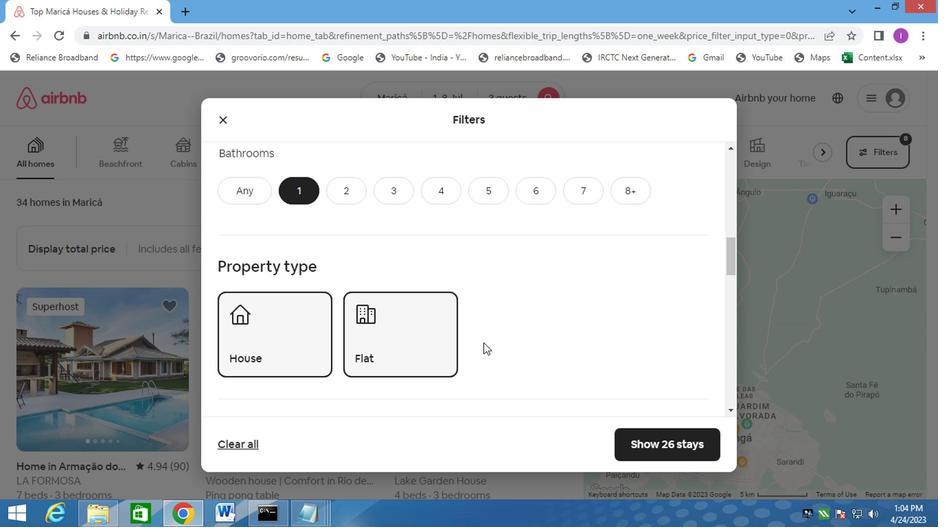 
Action: Mouse moved to (483, 349)
Screenshot: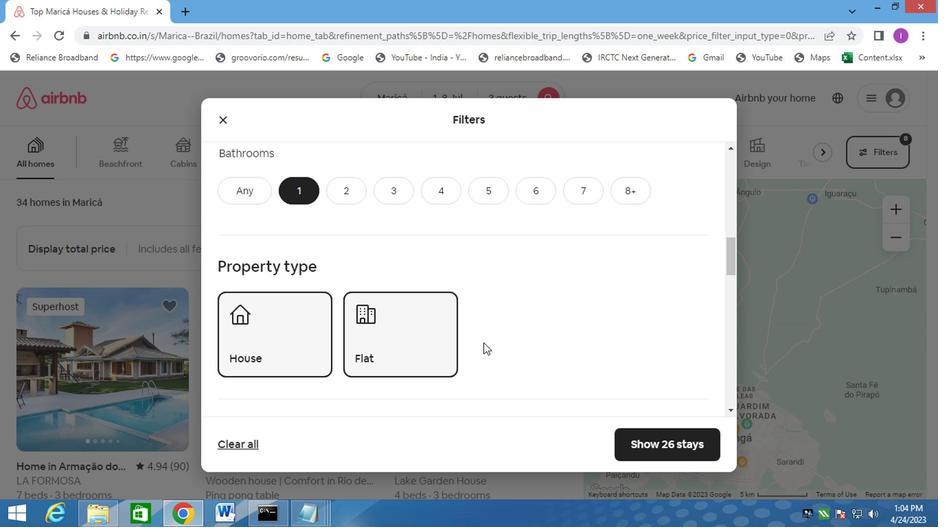 
Action: Mouse scrolled (483, 348) with delta (0, 0)
Screenshot: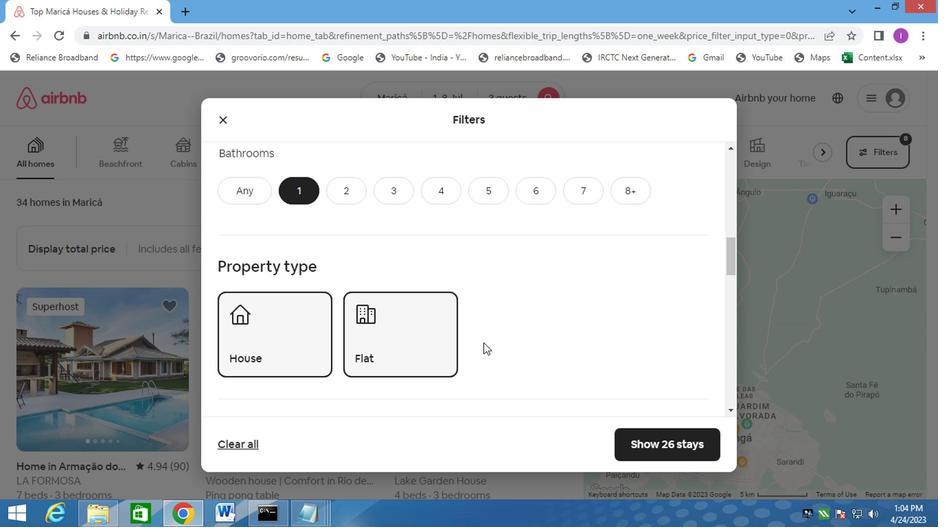 
Action: Mouse moved to (484, 352)
Screenshot: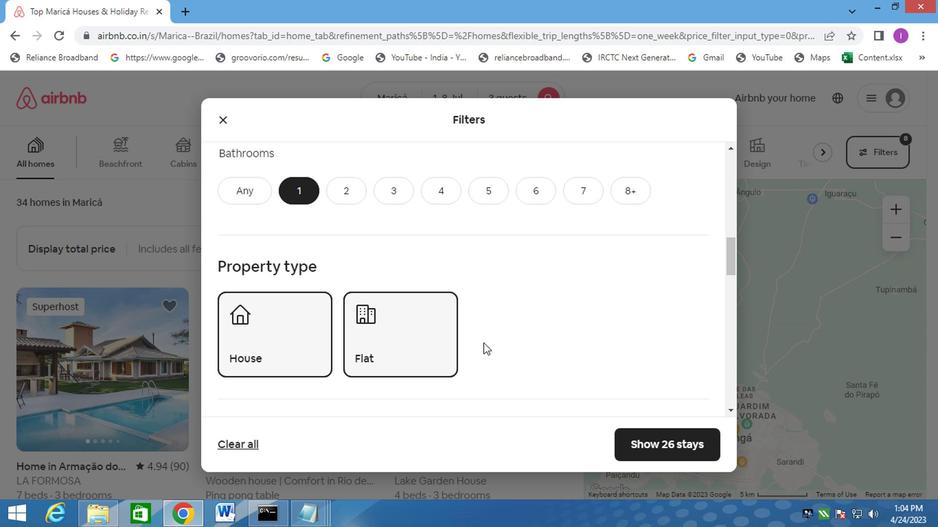 
Action: Mouse scrolled (484, 351) with delta (0, 0)
Screenshot: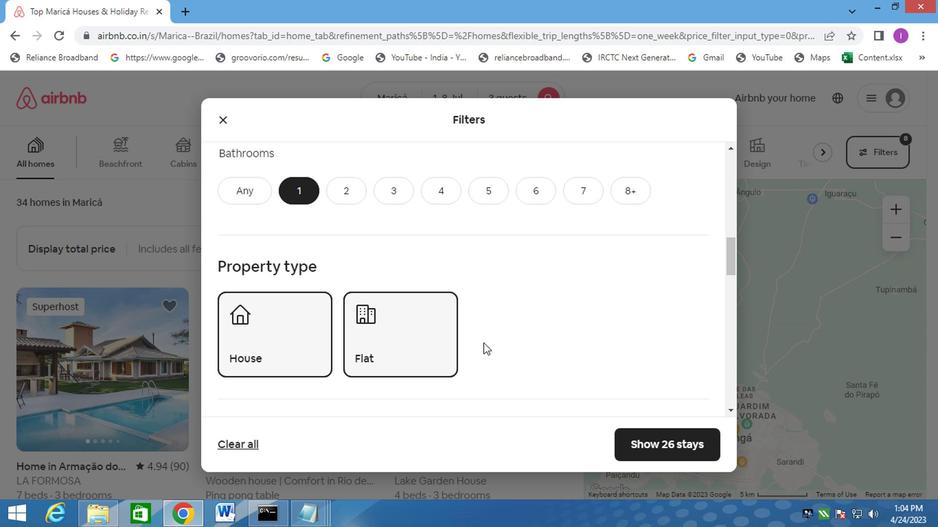
Action: Mouse moved to (579, 334)
Screenshot: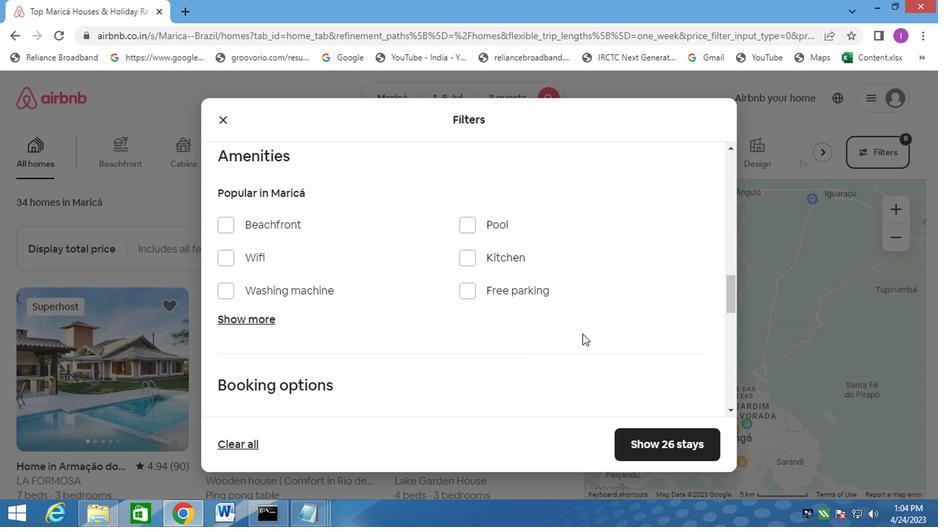 
Action: Mouse scrolled (579, 334) with delta (0, 0)
Screenshot: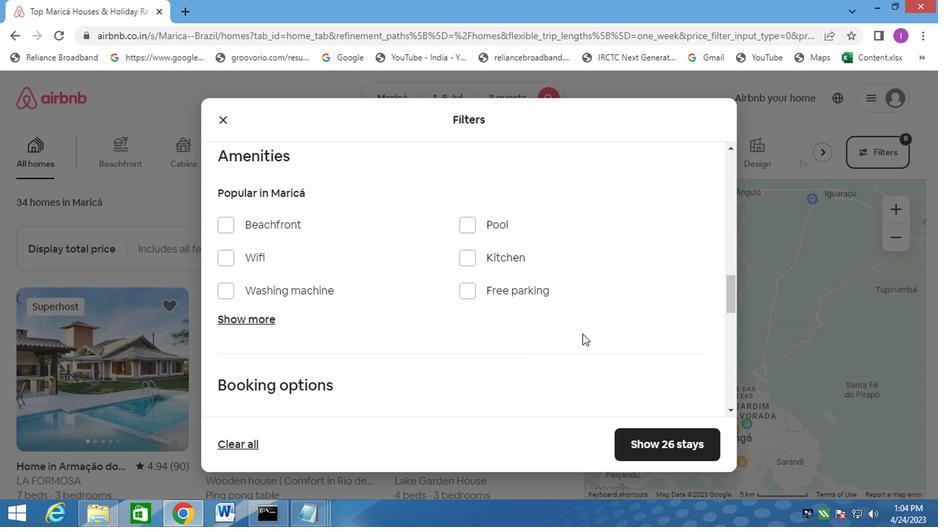 
Action: Mouse moved to (574, 337)
Screenshot: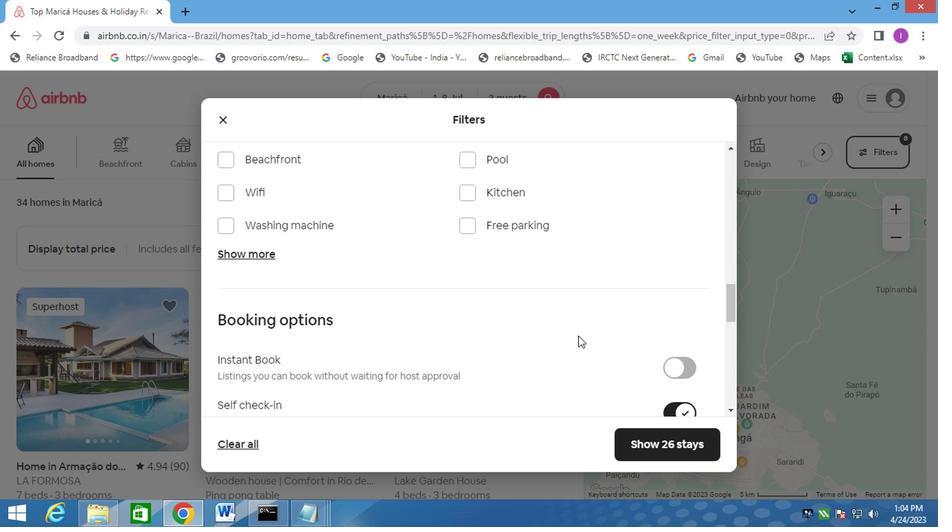 
Action: Mouse scrolled (574, 336) with delta (0, 0)
Screenshot: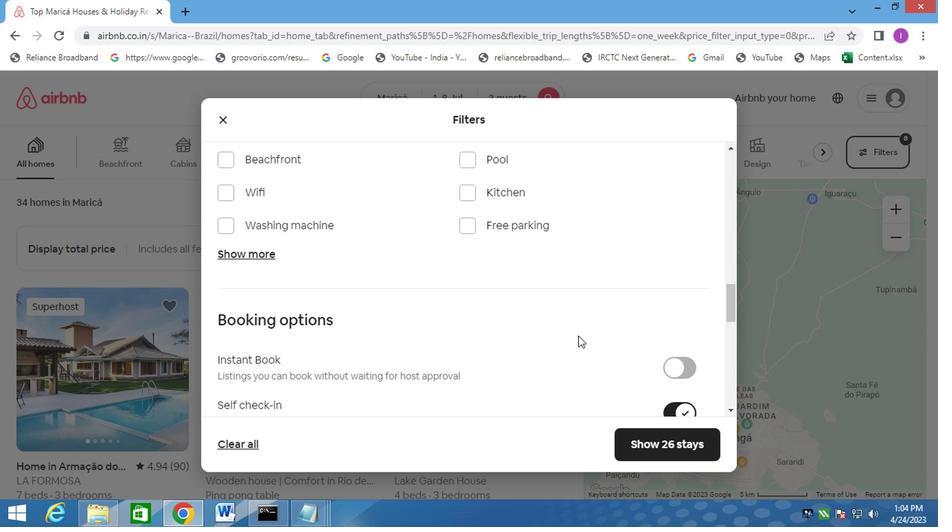 
Action: Mouse moved to (573, 338)
Screenshot: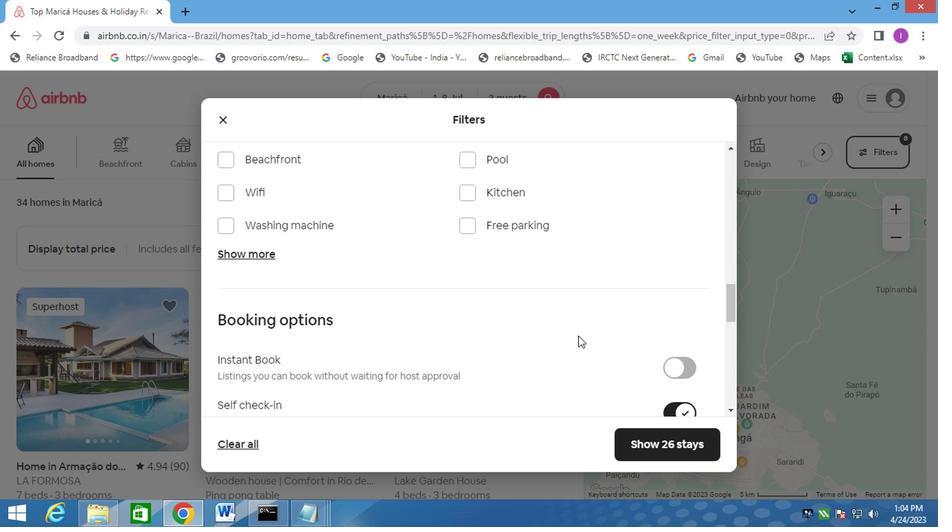 
Action: Mouse scrolled (573, 337) with delta (0, 0)
Screenshot: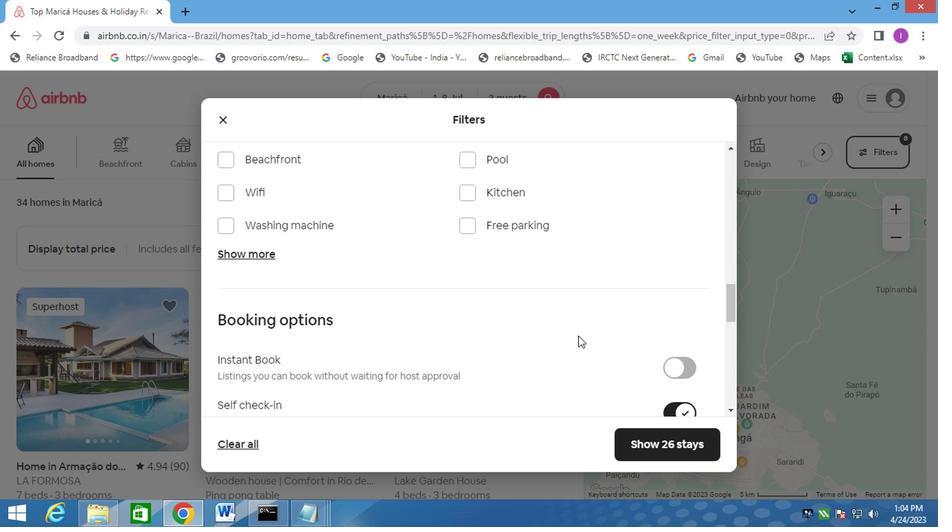 
Action: Mouse moved to (571, 341)
Screenshot: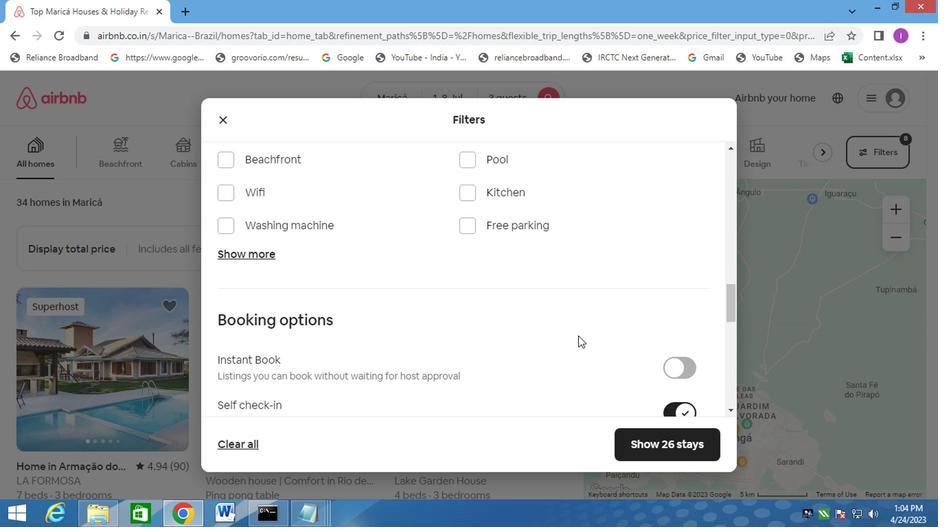 
Action: Mouse scrolled (571, 341) with delta (0, 0)
Screenshot: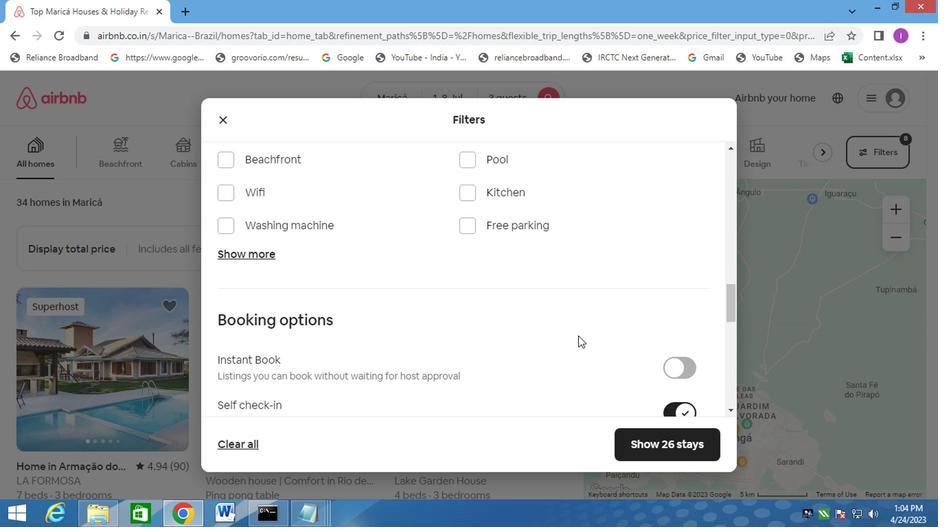 
Action: Mouse moved to (569, 342)
Screenshot: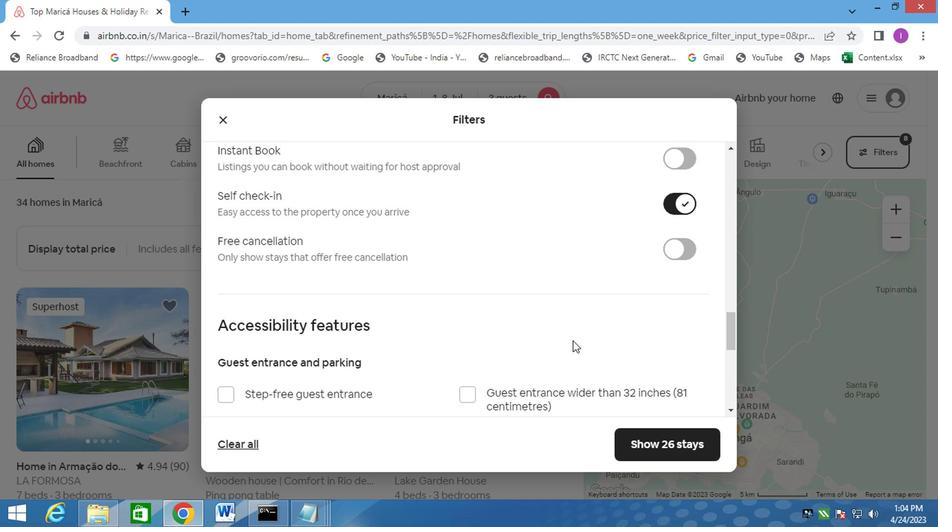 
Action: Mouse scrolled (569, 341) with delta (0, 0)
Screenshot: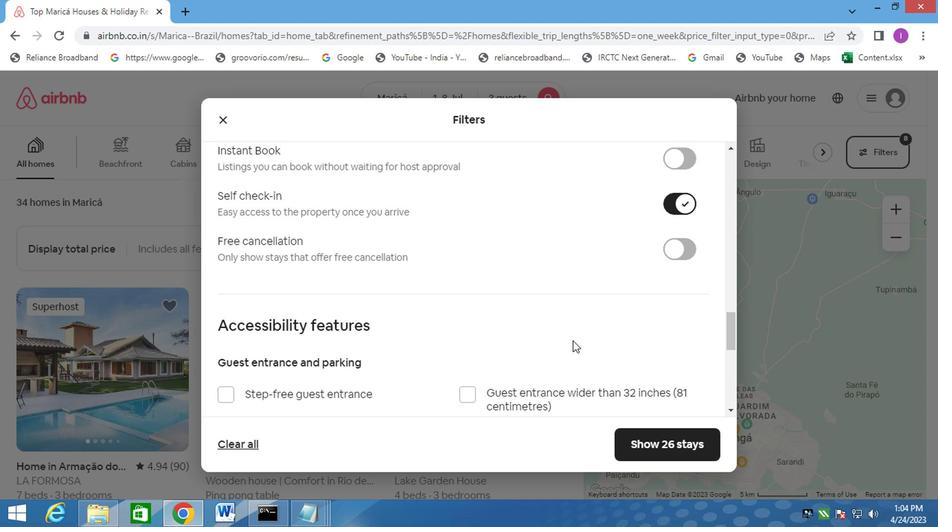 
Action: Mouse scrolled (569, 341) with delta (0, 0)
Screenshot: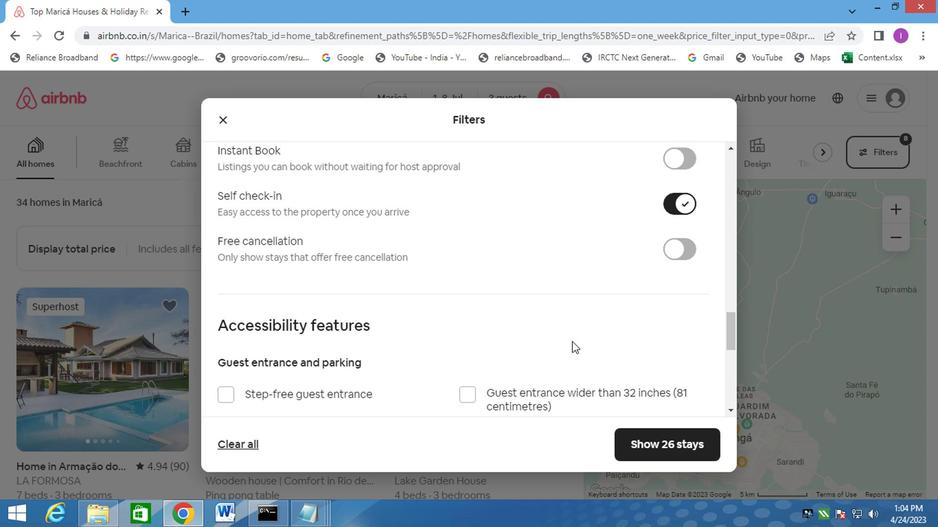 
Action: Mouse scrolled (569, 341) with delta (0, 0)
Screenshot: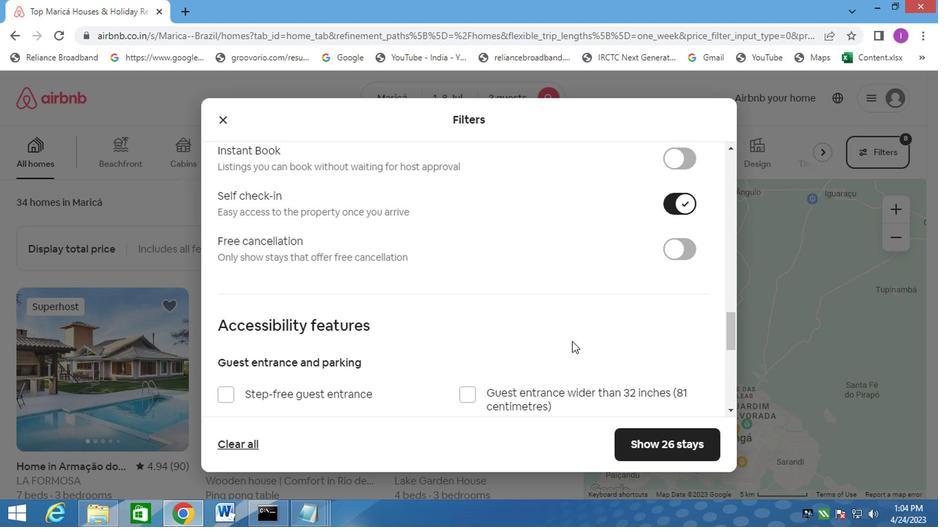 
Action: Mouse scrolled (569, 341) with delta (0, 0)
Screenshot: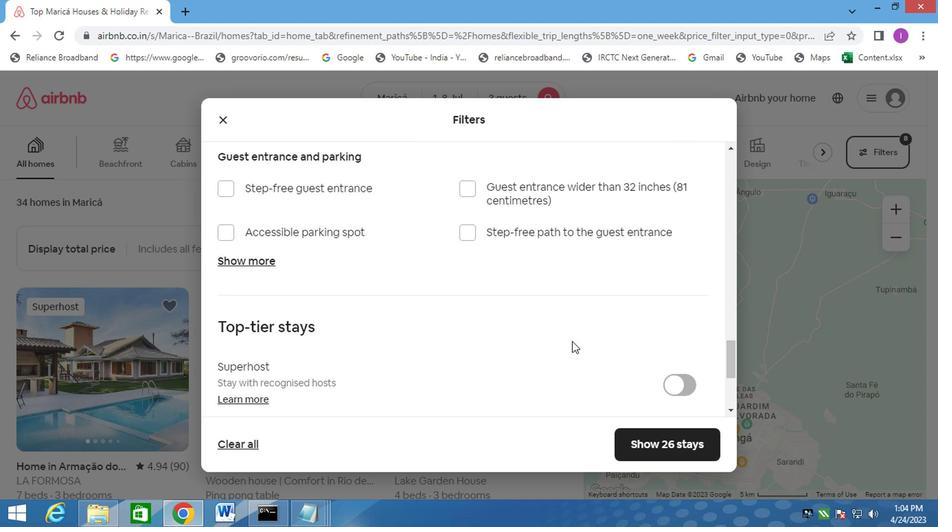 
Action: Mouse scrolled (569, 341) with delta (0, 0)
Screenshot: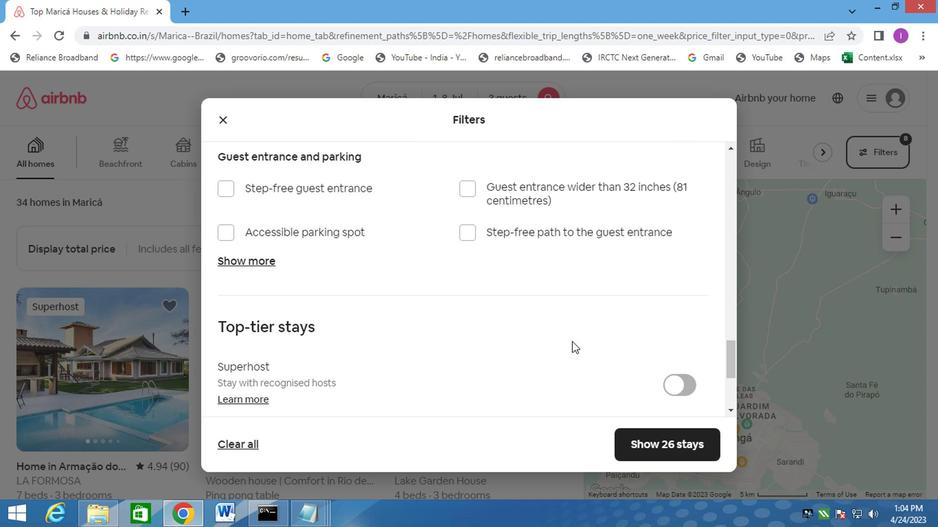 
Action: Mouse scrolled (569, 341) with delta (0, 0)
Screenshot: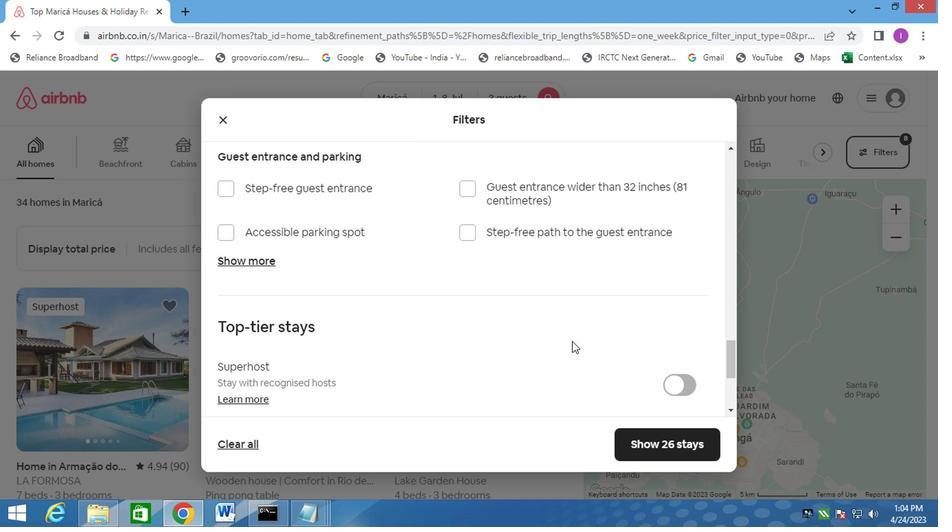 
Action: Mouse moved to (569, 342)
Screenshot: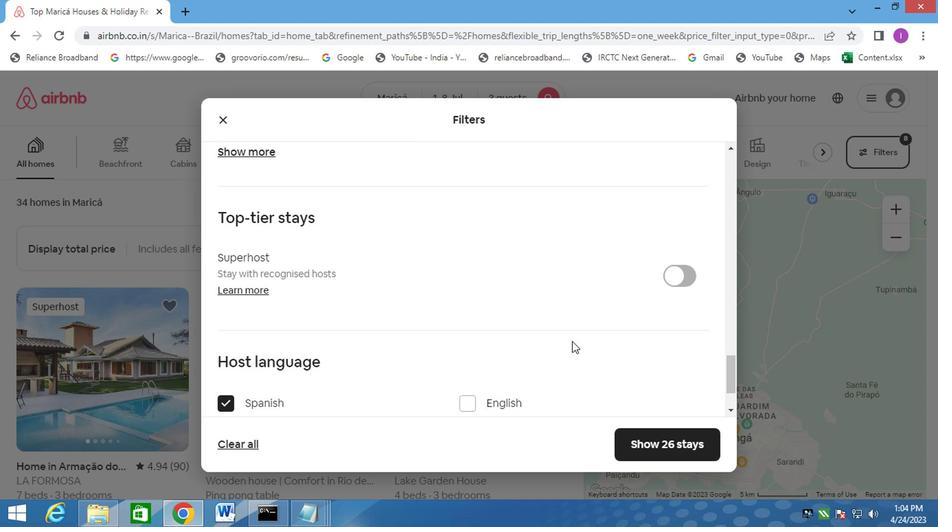 
Action: Mouse scrolled (569, 341) with delta (0, 0)
Screenshot: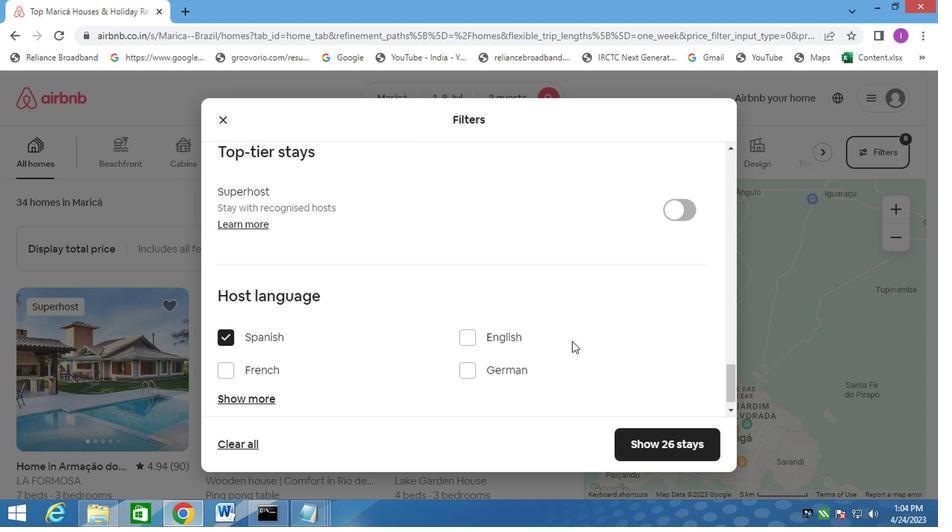 
Action: Mouse scrolled (569, 341) with delta (0, 0)
Screenshot: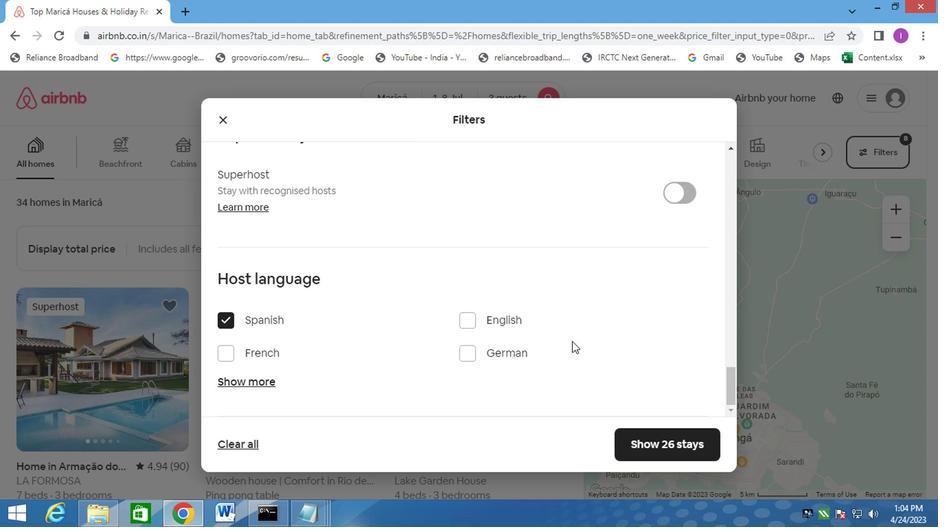 
Action: Mouse moved to (569, 341)
Screenshot: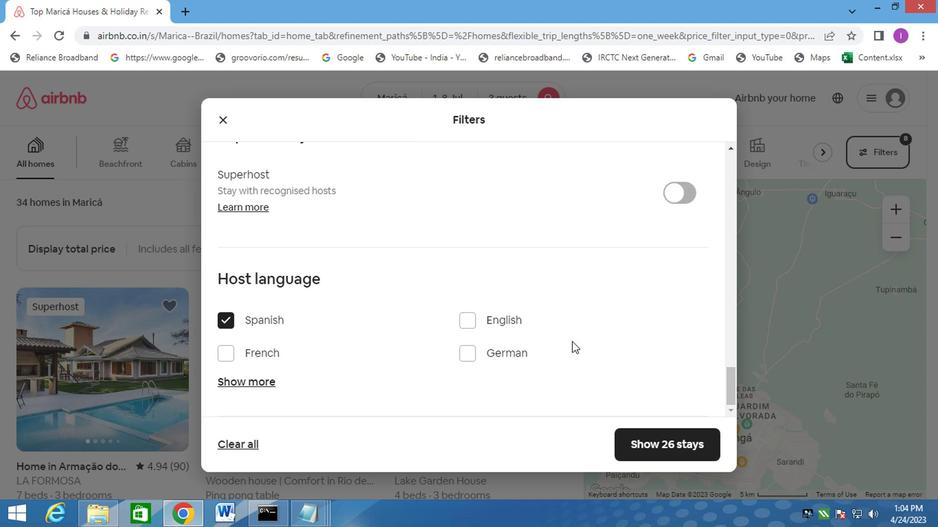 
Action: Mouse scrolled (569, 341) with delta (0, 0)
Screenshot: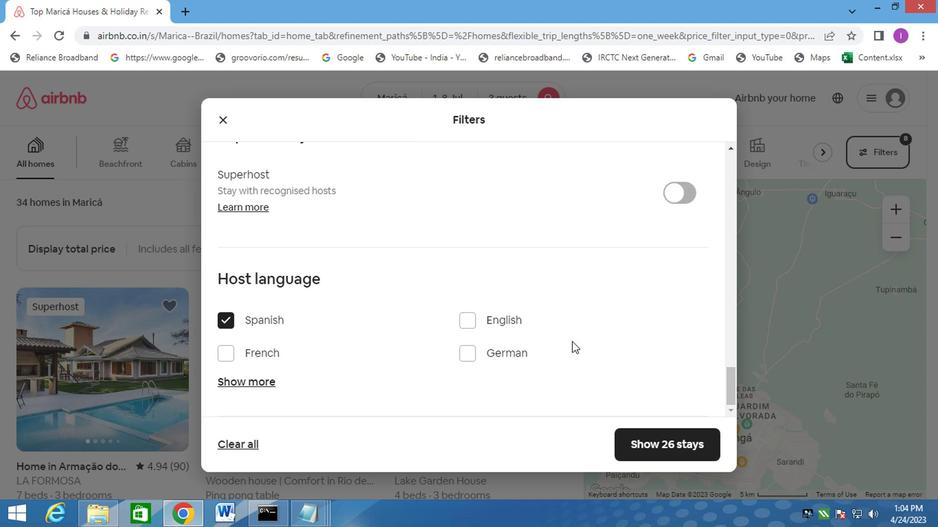 
Action: Mouse scrolled (569, 342) with delta (0, 0)
Screenshot: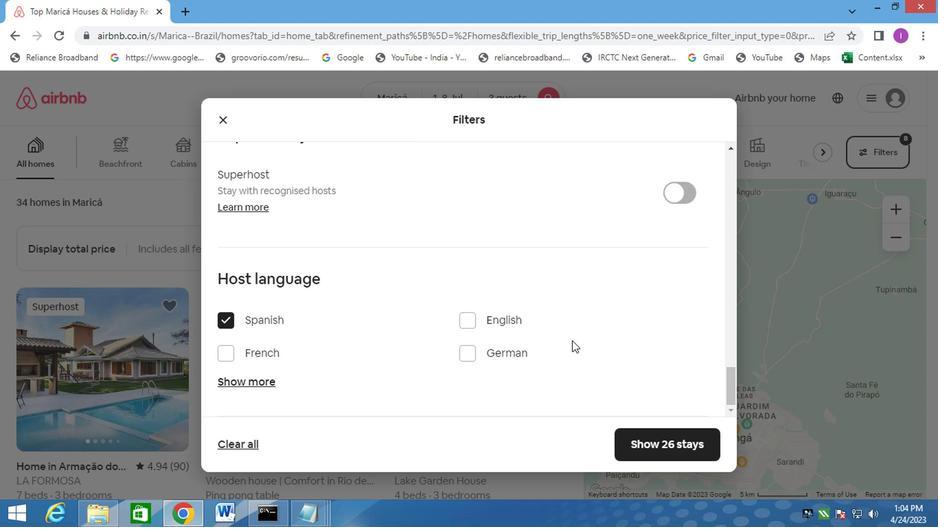 
Action: Mouse scrolled (569, 342) with delta (0, 0)
Screenshot: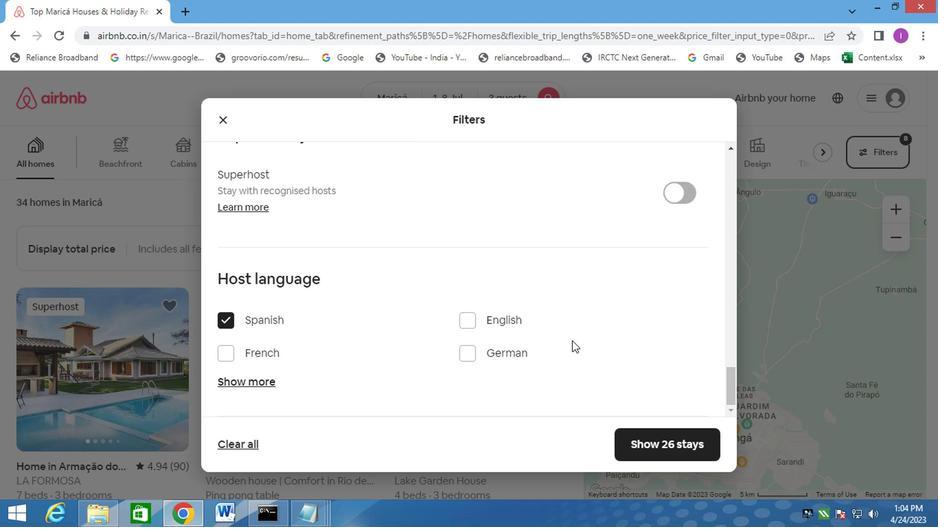 
Action: Mouse scrolled (569, 342) with delta (0, 0)
Screenshot: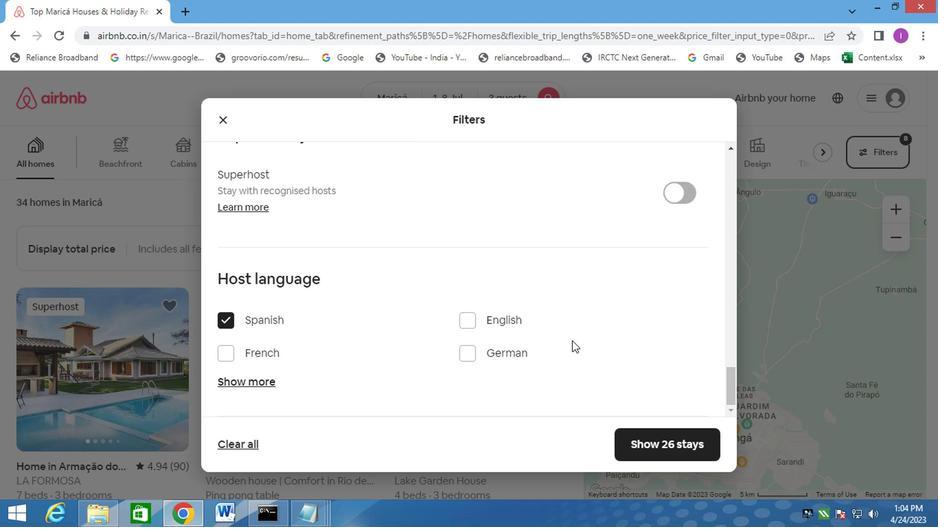 
Action: Mouse moved to (569, 341)
Screenshot: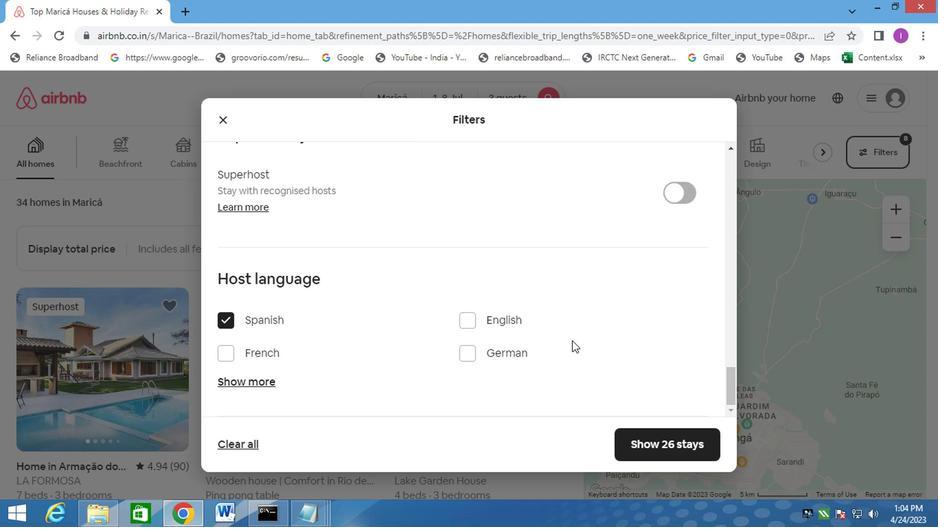 
Action: Mouse scrolled (569, 340) with delta (0, 0)
Screenshot: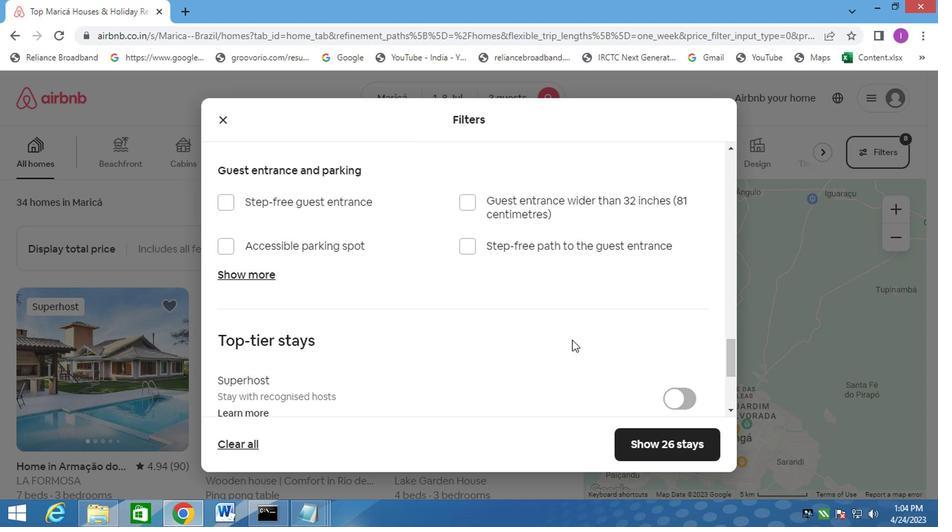 
Action: Mouse scrolled (569, 340) with delta (0, 0)
Screenshot: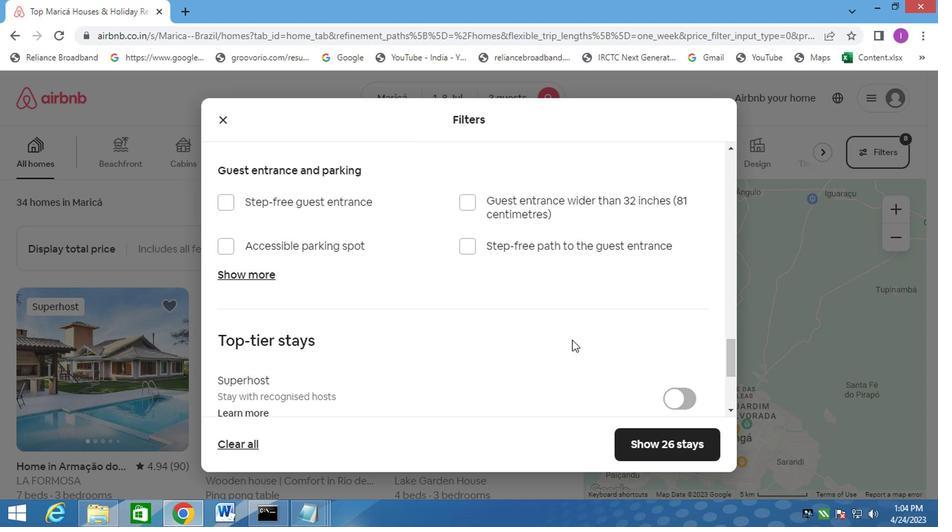 
Action: Mouse scrolled (569, 340) with delta (0, 0)
Screenshot: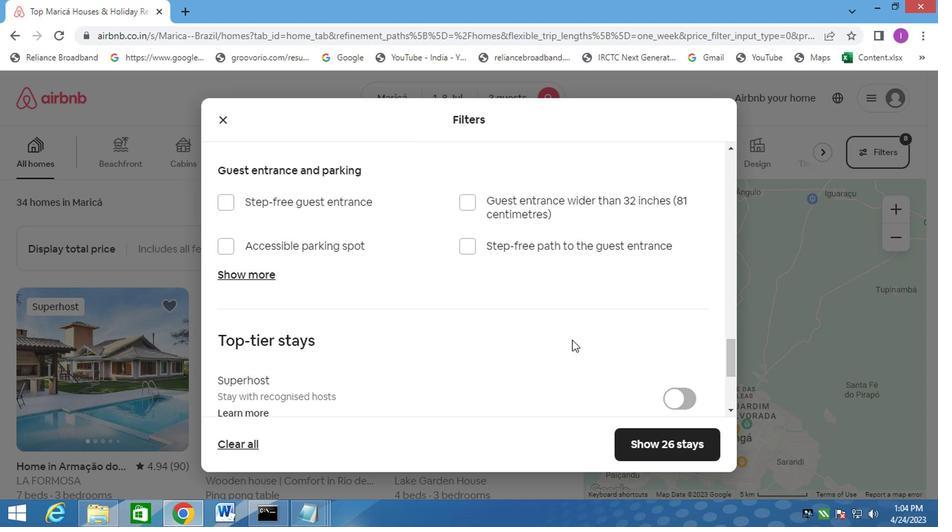
Action: Mouse scrolled (569, 340) with delta (0, 0)
Screenshot: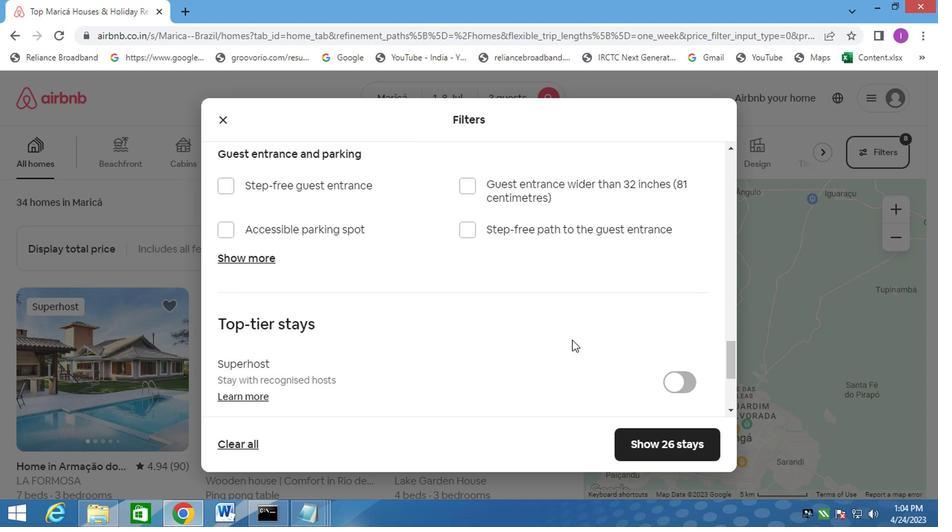 
Action: Mouse scrolled (569, 340) with delta (0, 0)
Screenshot: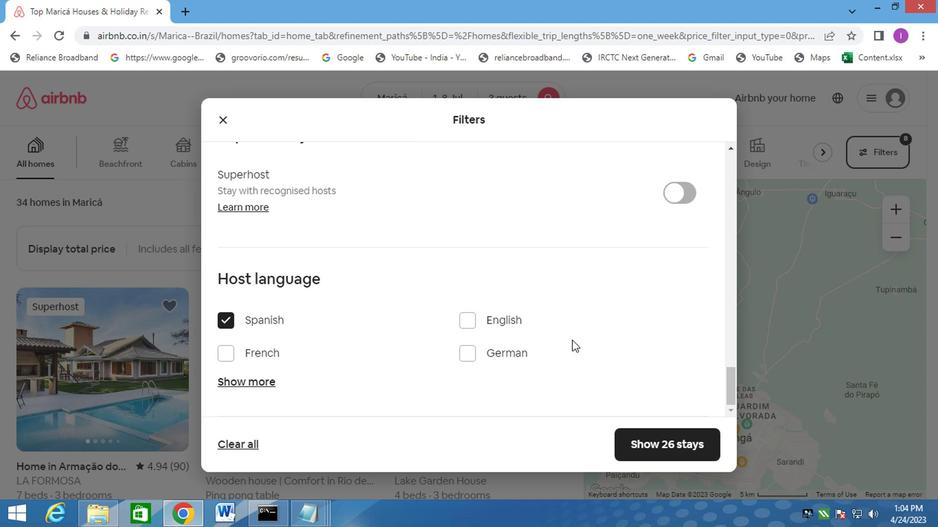 
Action: Mouse scrolled (569, 340) with delta (0, 0)
Screenshot: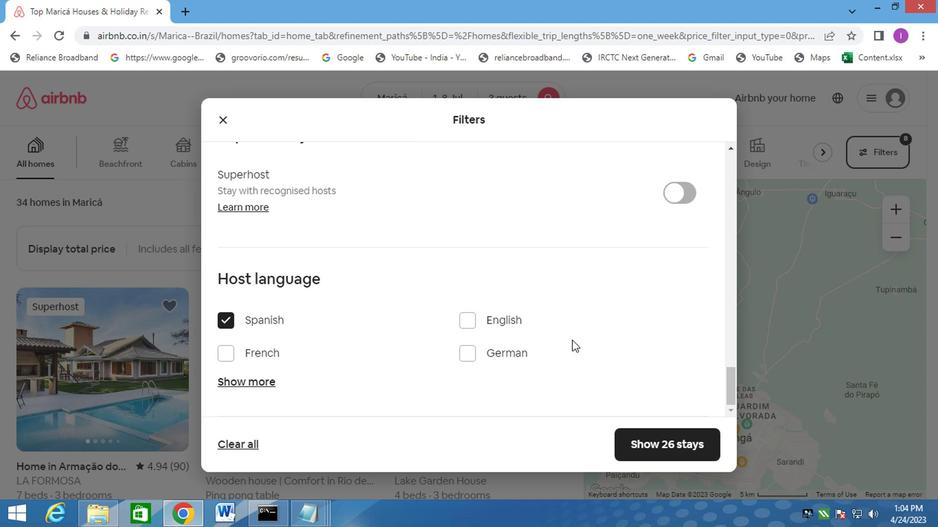 
Action: Mouse moved to (578, 339)
Screenshot: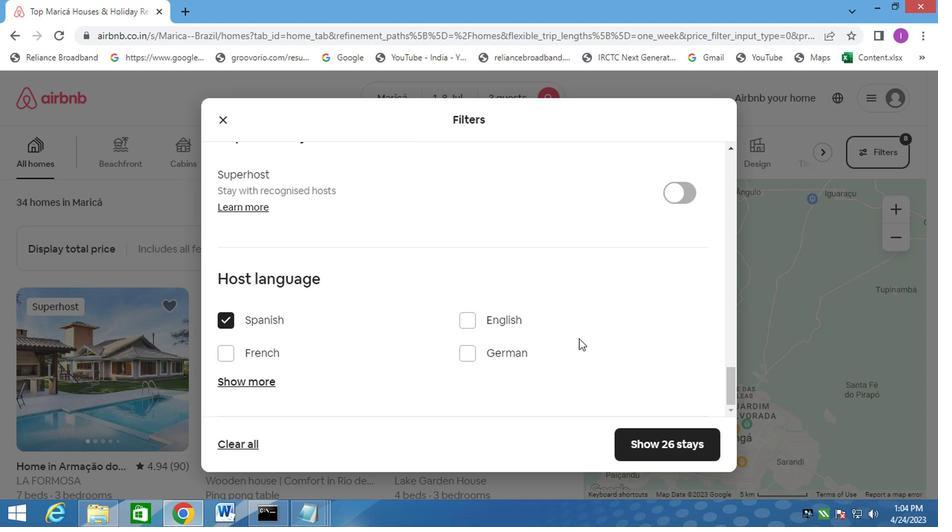 
Action: Mouse scrolled (578, 339) with delta (0, 0)
Screenshot: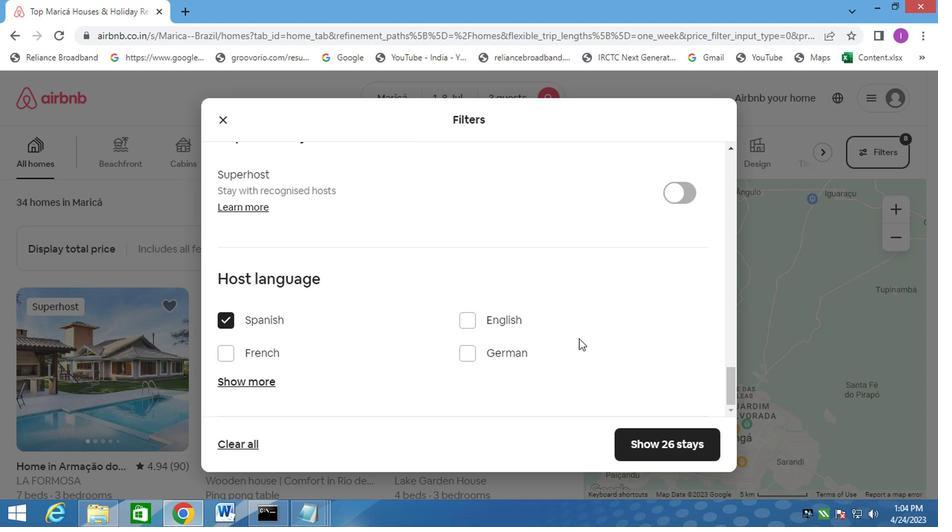 
Action: Mouse moved to (582, 335)
Screenshot: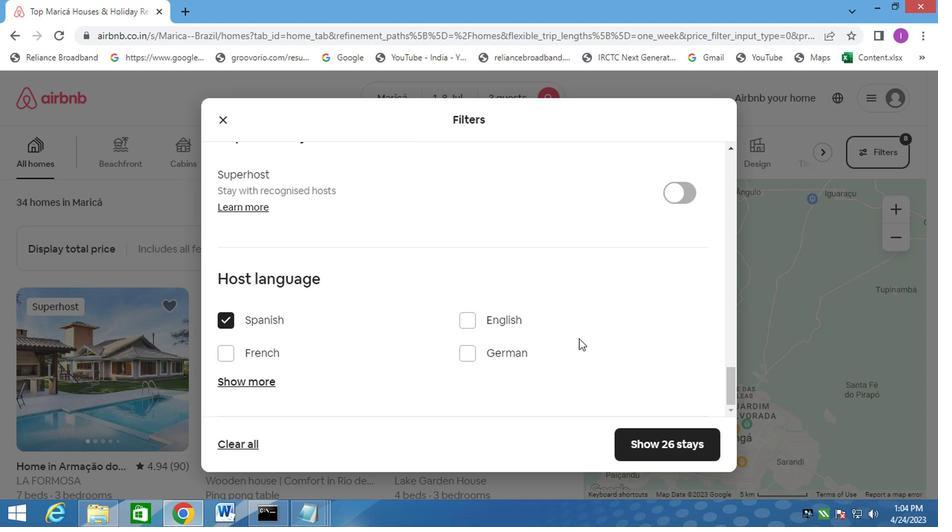 
Action: Mouse scrolled (579, 339) with delta (0, 0)
Screenshot: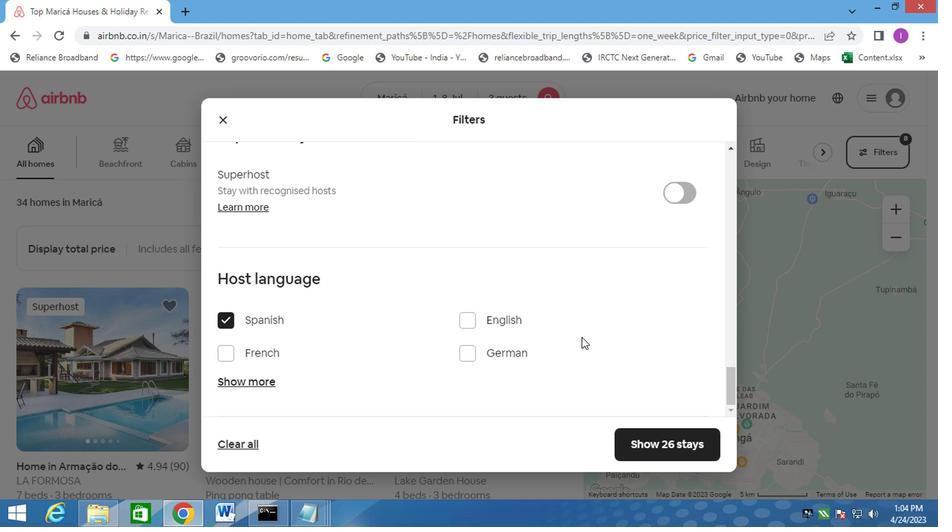 
Action: Mouse moved to (583, 335)
Screenshot: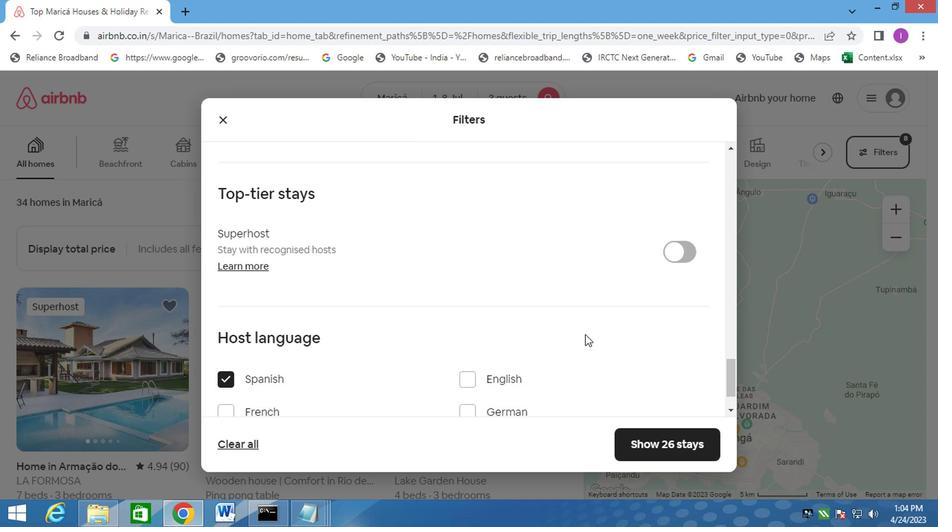 
Action: Mouse scrolled (583, 336) with delta (0, 0)
Screenshot: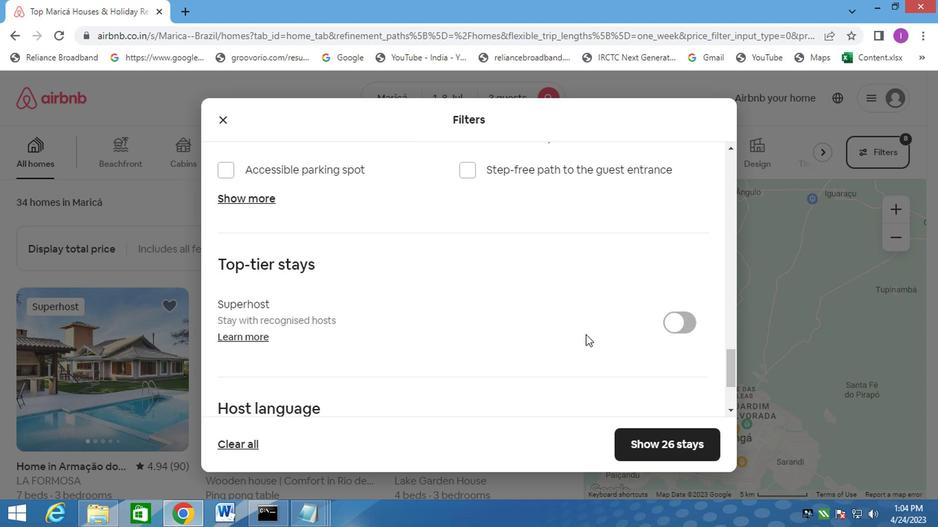
Action: Mouse moved to (584, 335)
Screenshot: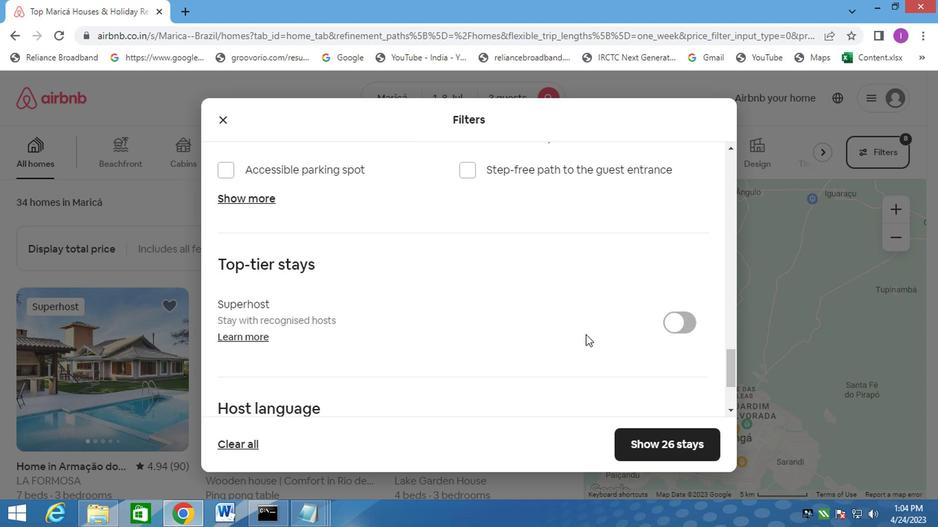 
Action: Mouse scrolled (584, 336) with delta (0, 0)
Screenshot: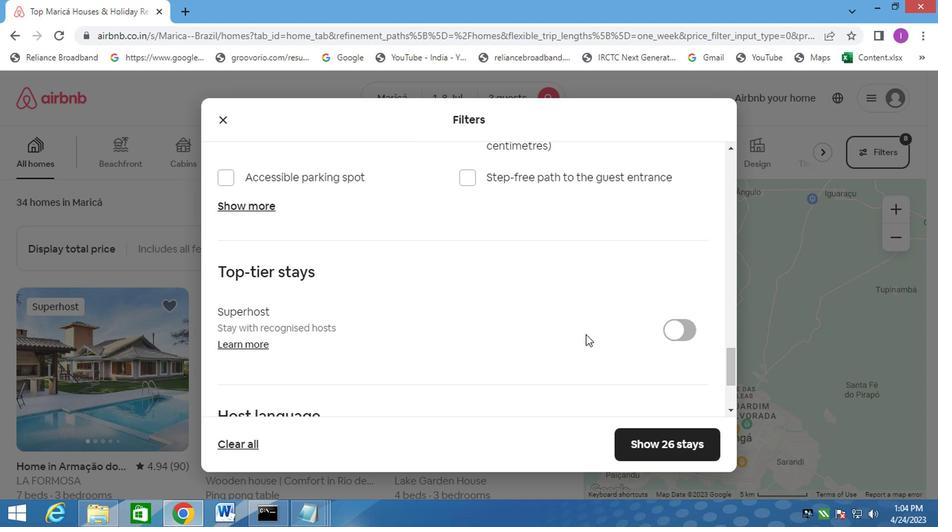 
Action: Mouse scrolled (584, 336) with delta (0, 0)
Screenshot: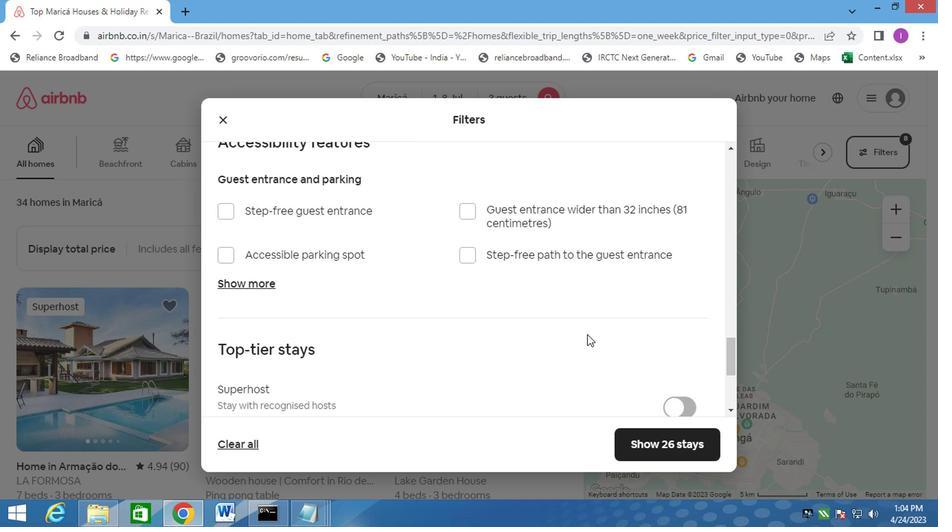 
Action: Mouse scrolled (584, 336) with delta (0, 0)
Screenshot: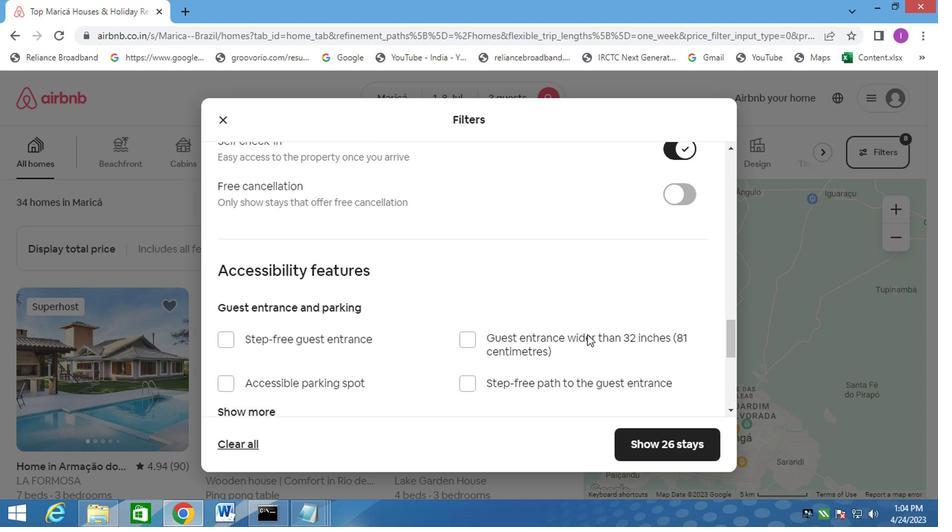 
Action: Mouse moved to (672, 450)
Screenshot: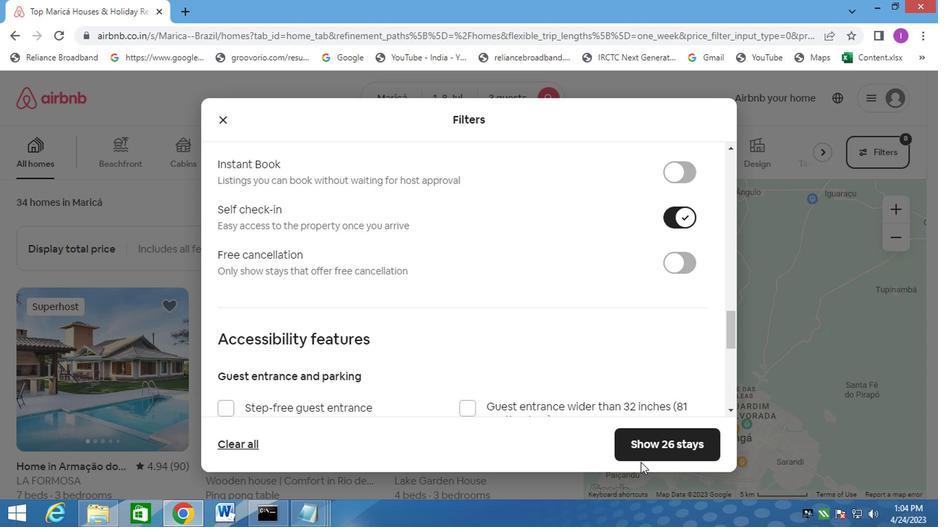 
Action: Mouse pressed left at (672, 450)
Screenshot: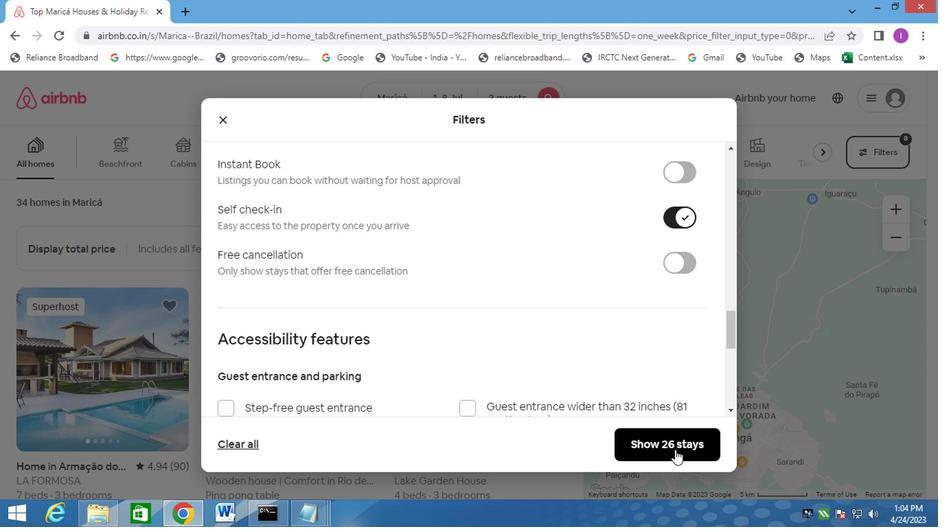 
Action: Mouse moved to (524, 408)
Screenshot: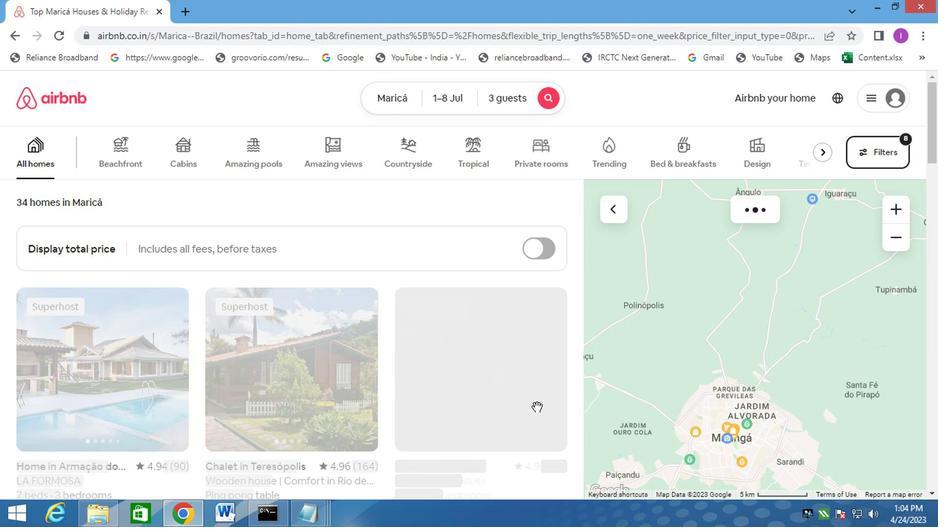 
Action: Key pressed <Key.f8>
Screenshot: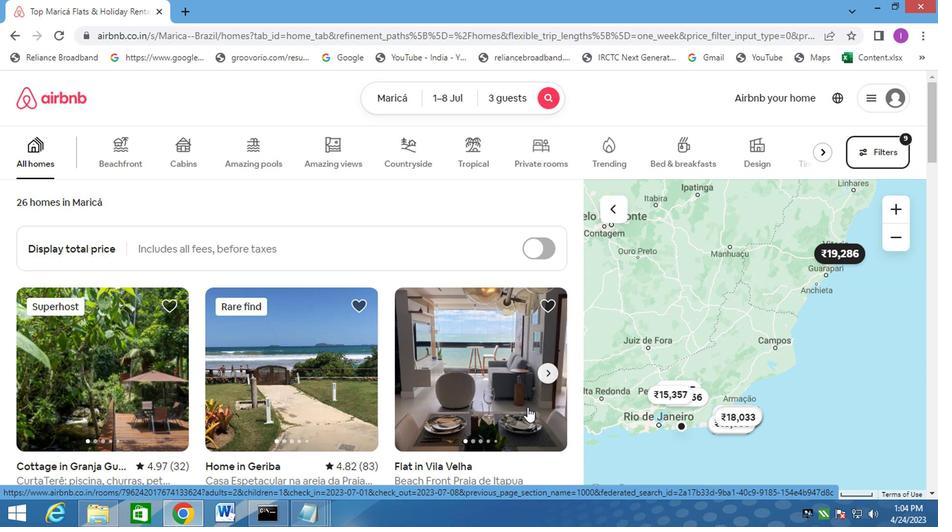 
